 Task: Find connections with filter location West Island with filter topic #technologywith filter profile language German with filter current company JCB with filter school Mumbai Jobs with filter industry Translation and Localization with filter service category Mobile Marketing with filter keywords title Salon Manager
Action: Mouse moved to (514, 97)
Screenshot: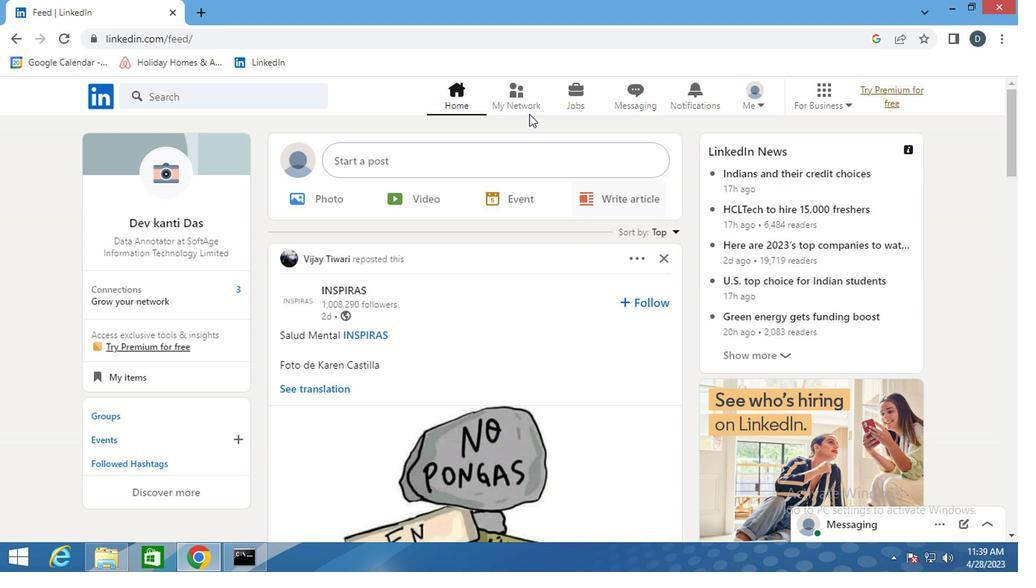 
Action: Mouse pressed left at (514, 97)
Screenshot: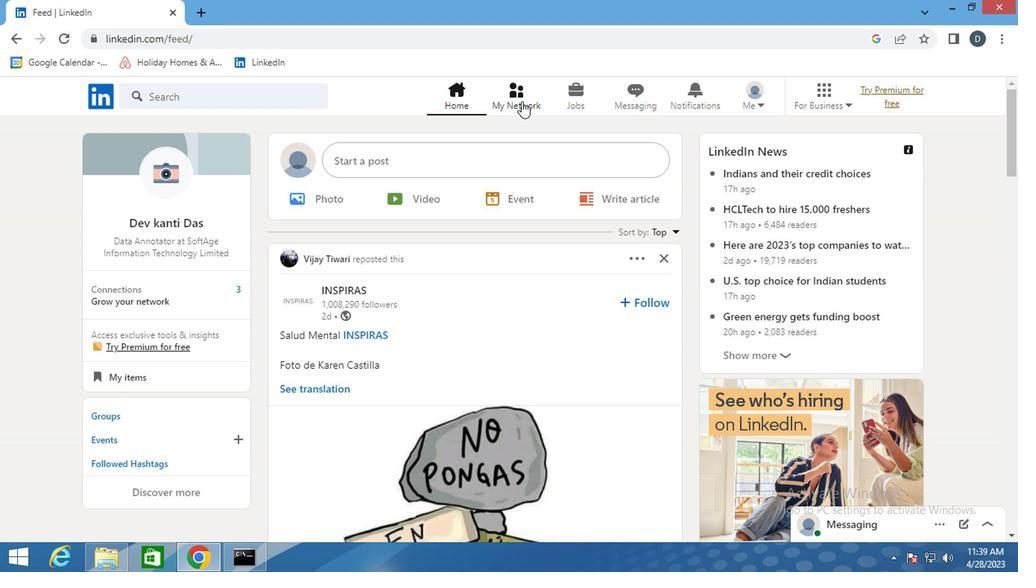 
Action: Mouse moved to (261, 178)
Screenshot: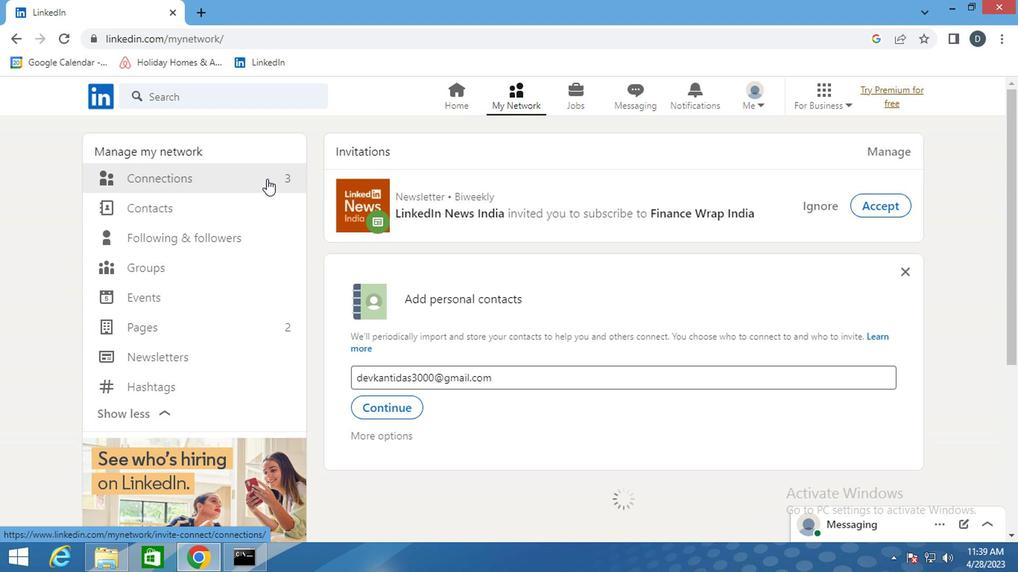 
Action: Mouse pressed left at (261, 178)
Screenshot: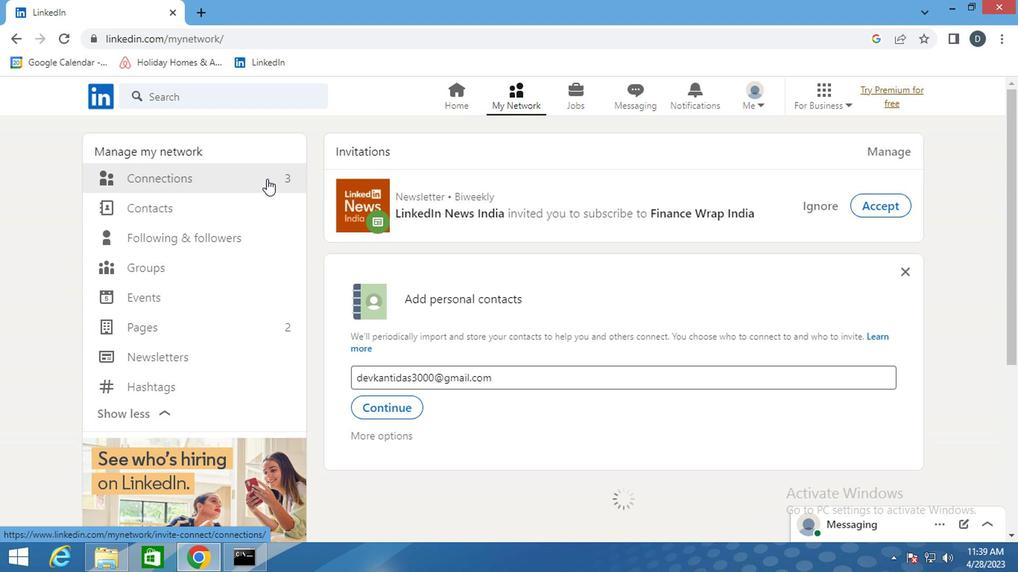 
Action: Mouse moved to (630, 178)
Screenshot: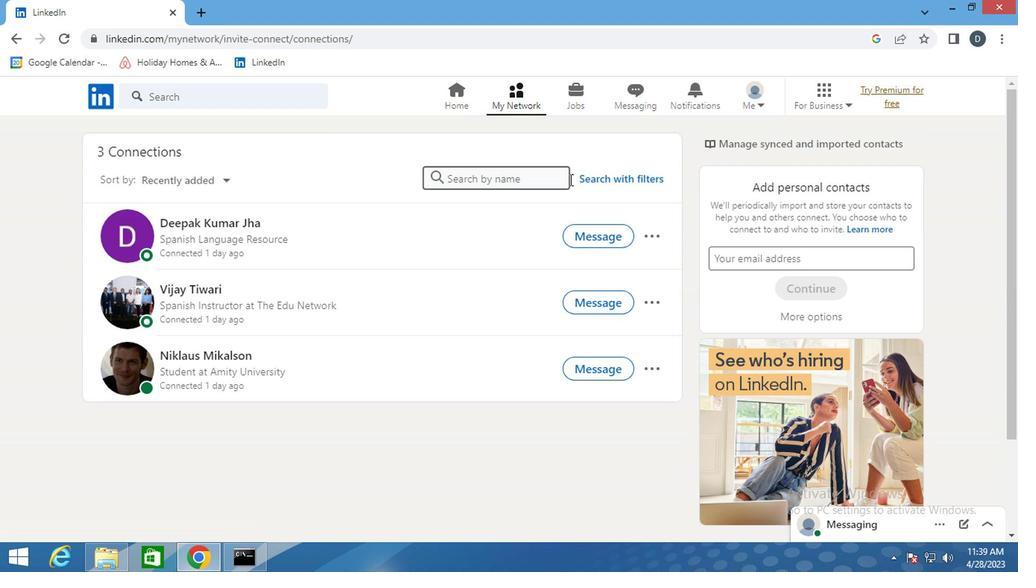 
Action: Mouse pressed left at (630, 178)
Screenshot: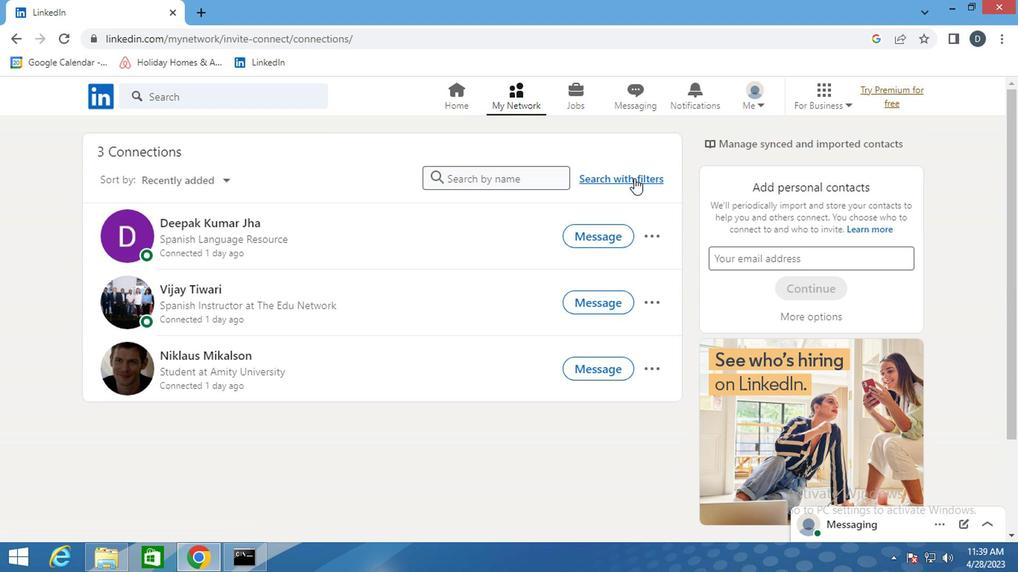 
Action: Mouse moved to (566, 132)
Screenshot: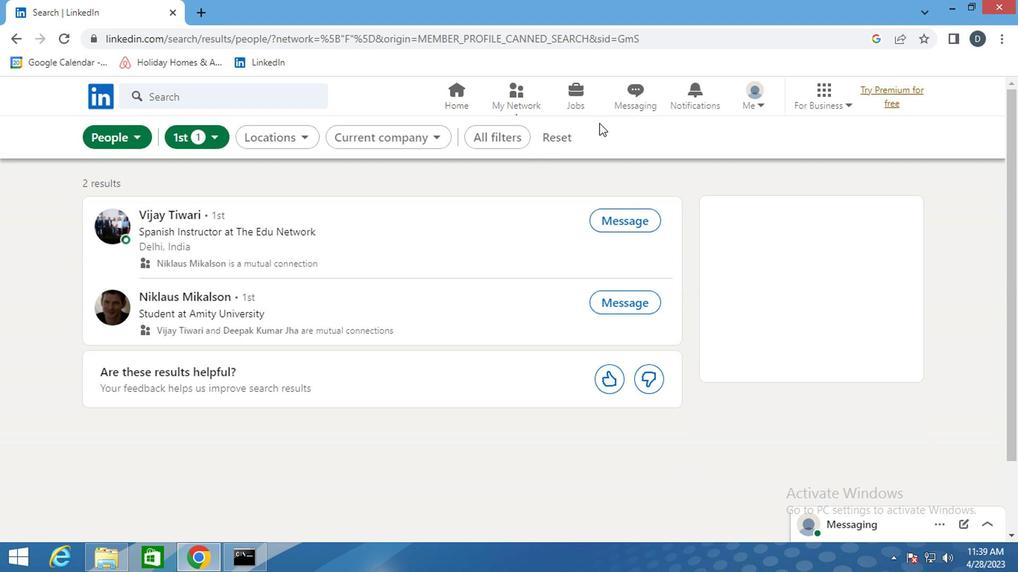 
Action: Mouse pressed left at (566, 132)
Screenshot: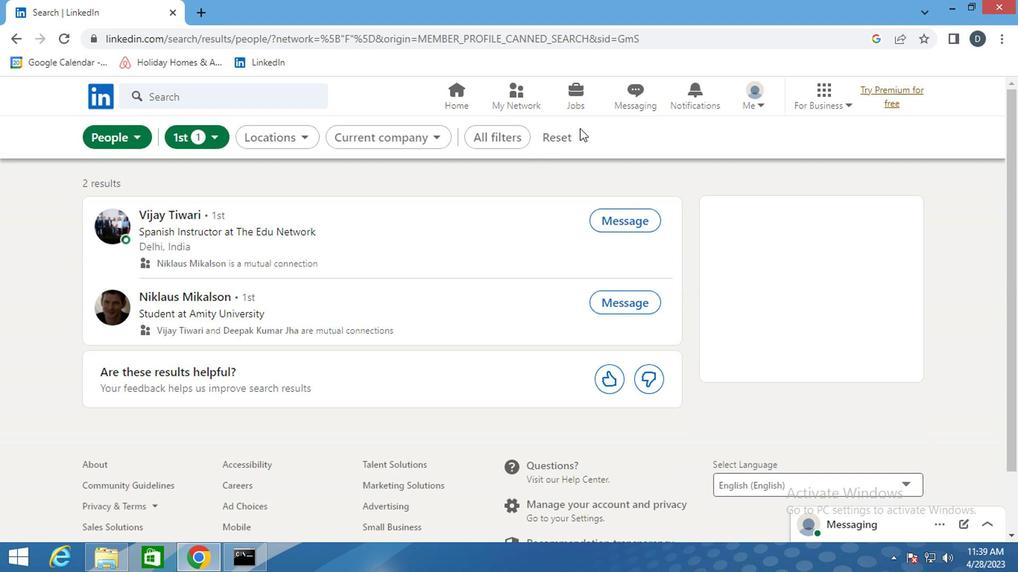 
Action: Mouse moved to (533, 136)
Screenshot: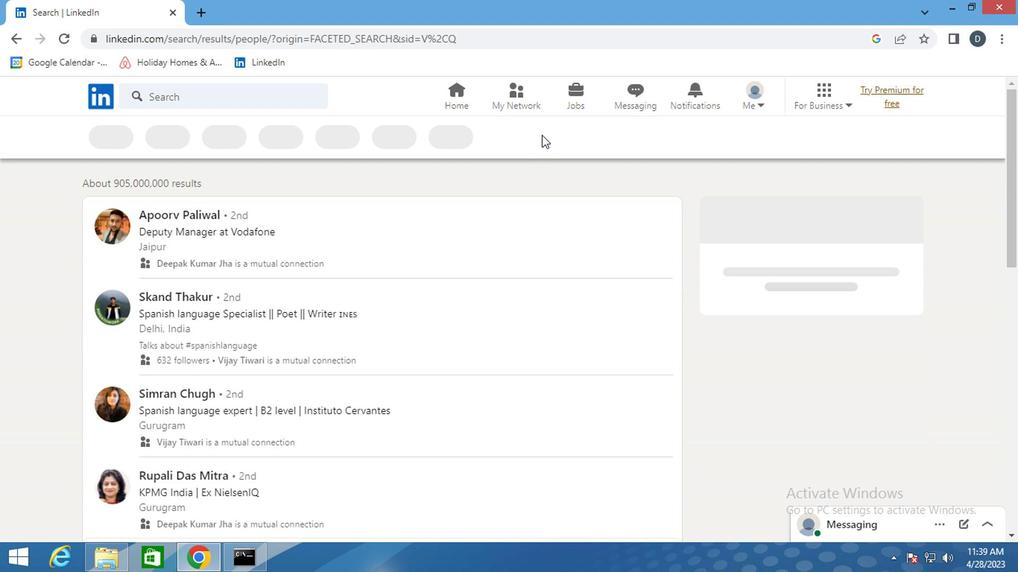 
Action: Mouse pressed left at (533, 136)
Screenshot: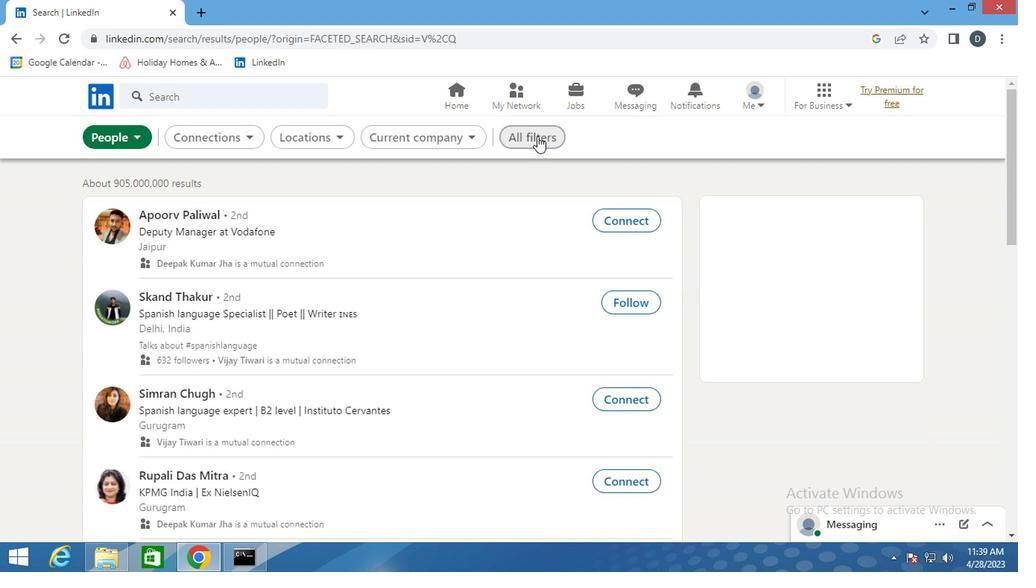 
Action: Mouse moved to (750, 364)
Screenshot: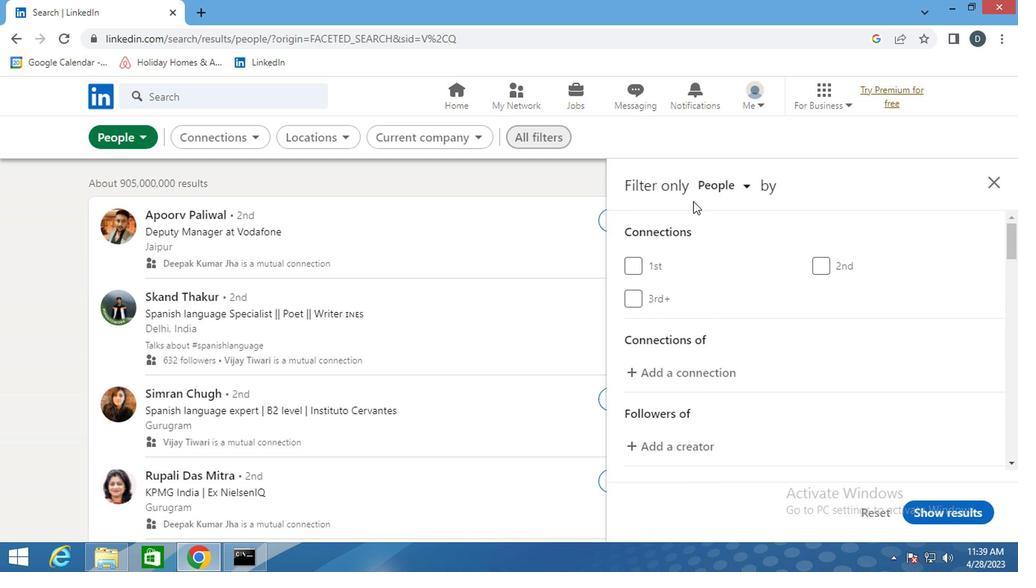
Action: Mouse scrolled (750, 363) with delta (0, -1)
Screenshot: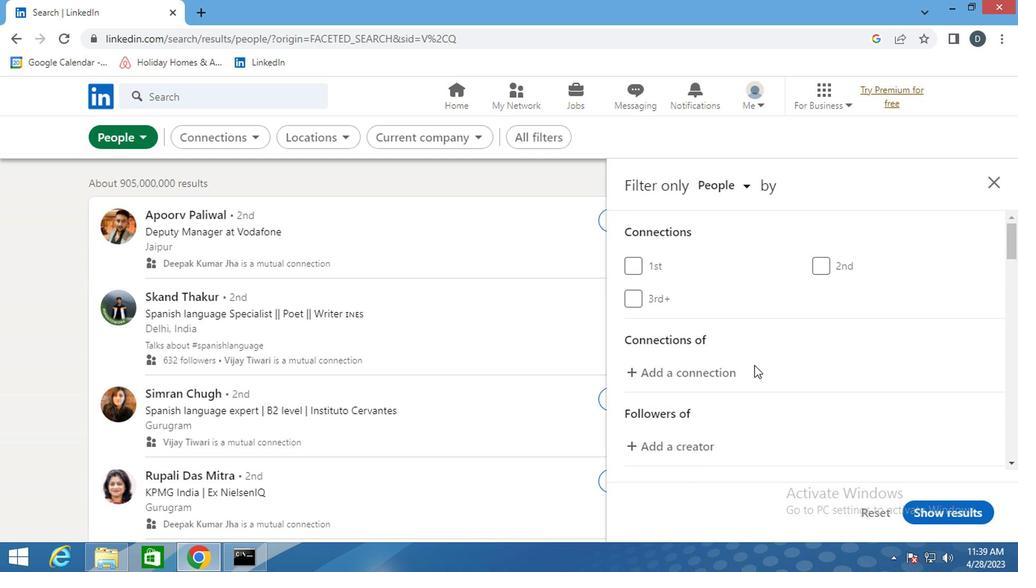 
Action: Mouse scrolled (750, 363) with delta (0, -1)
Screenshot: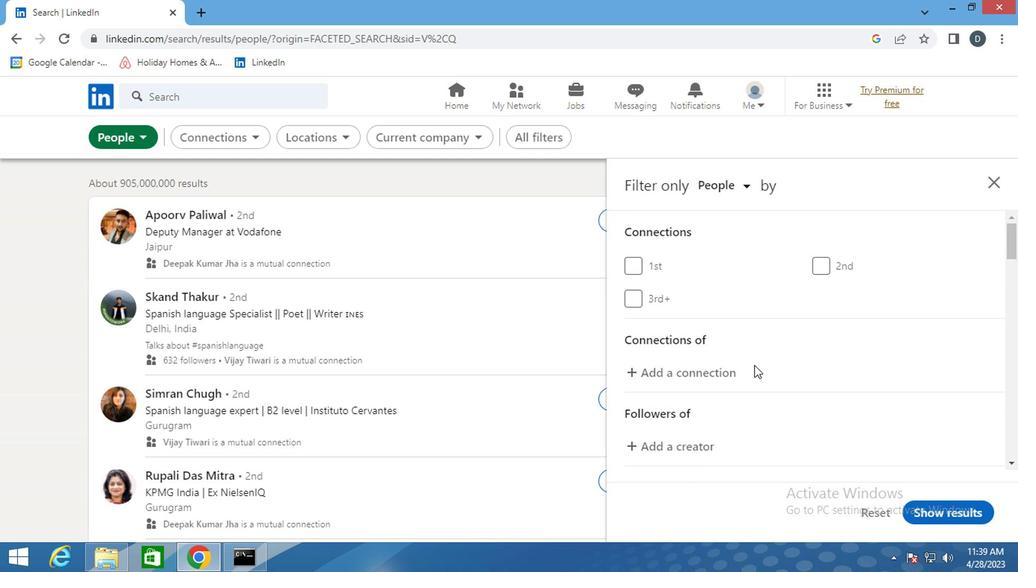 
Action: Mouse scrolled (750, 363) with delta (0, -1)
Screenshot: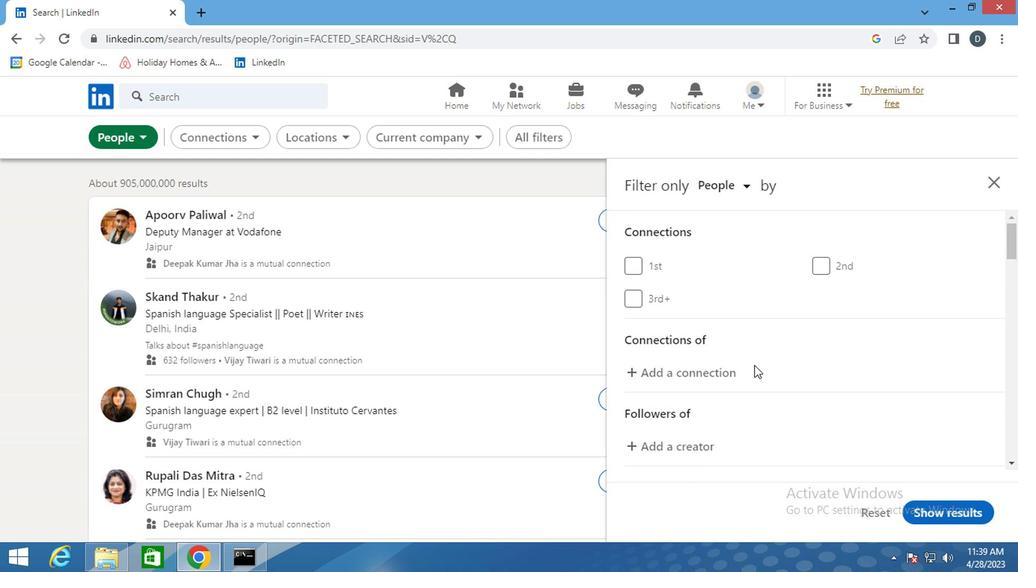 
Action: Mouse moved to (865, 357)
Screenshot: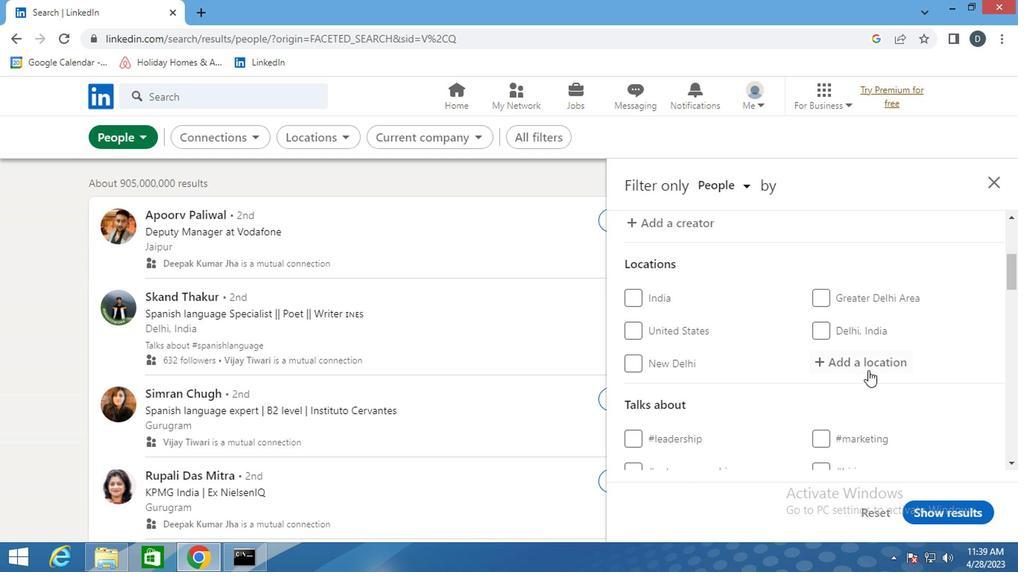
Action: Mouse pressed left at (865, 357)
Screenshot: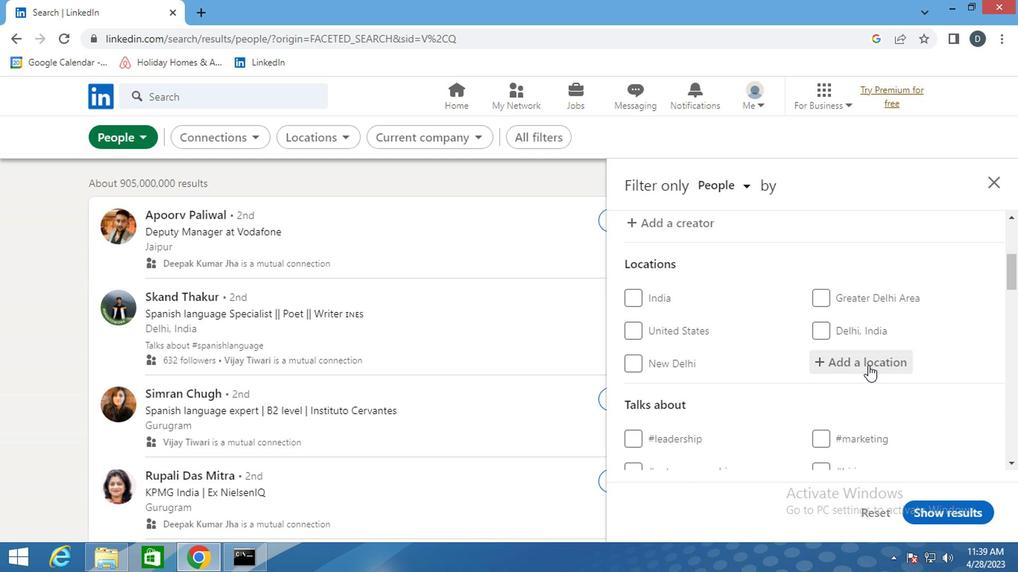 
Action: Mouse moved to (863, 357)
Screenshot: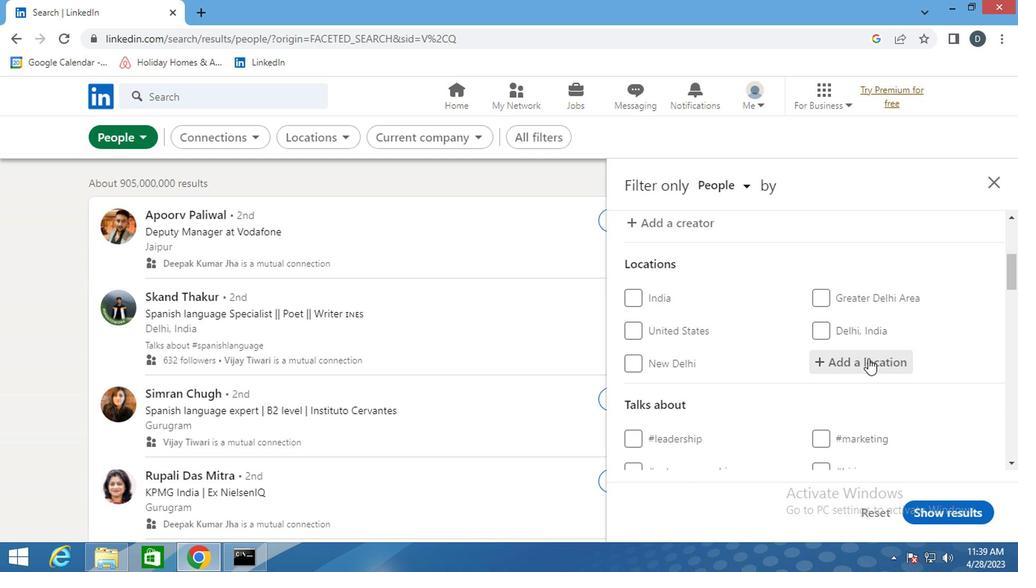
Action: Key pressed <Key.shift>WEST<Key.space><Key.shift>ISLAND
Screenshot: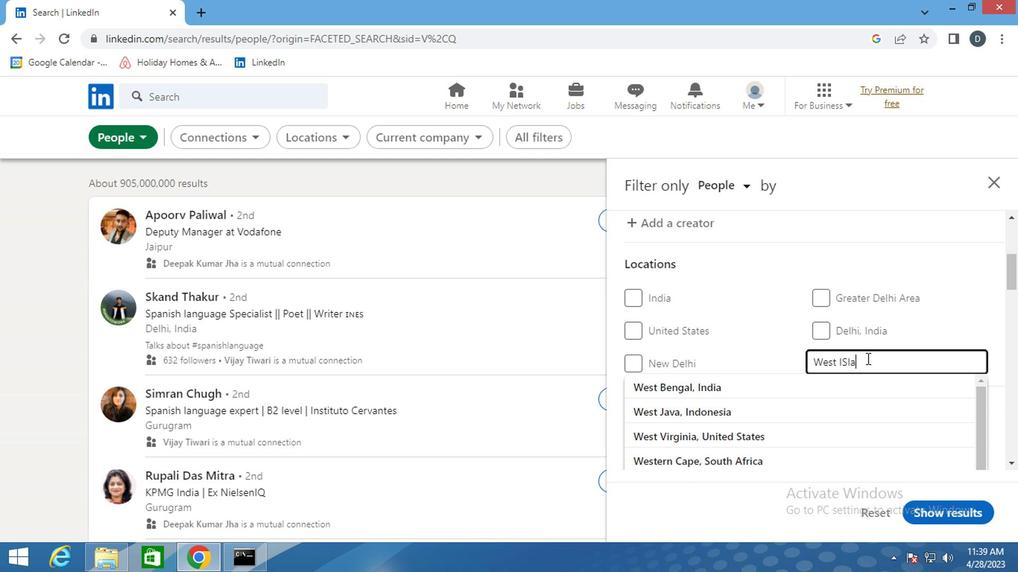 
Action: Mouse moved to (863, 357)
Screenshot: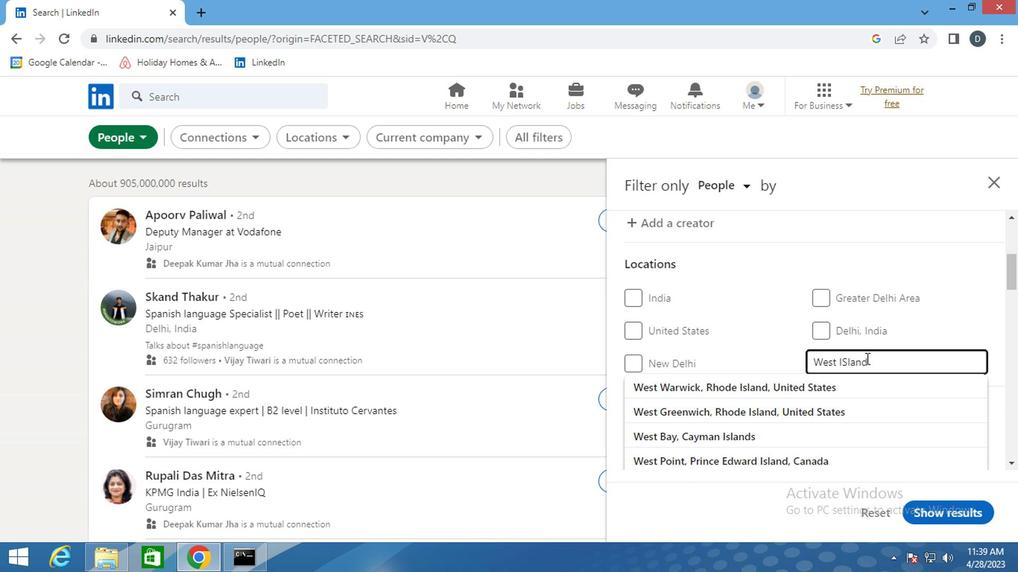 
Action: Key pressed <Key.enter>
Screenshot: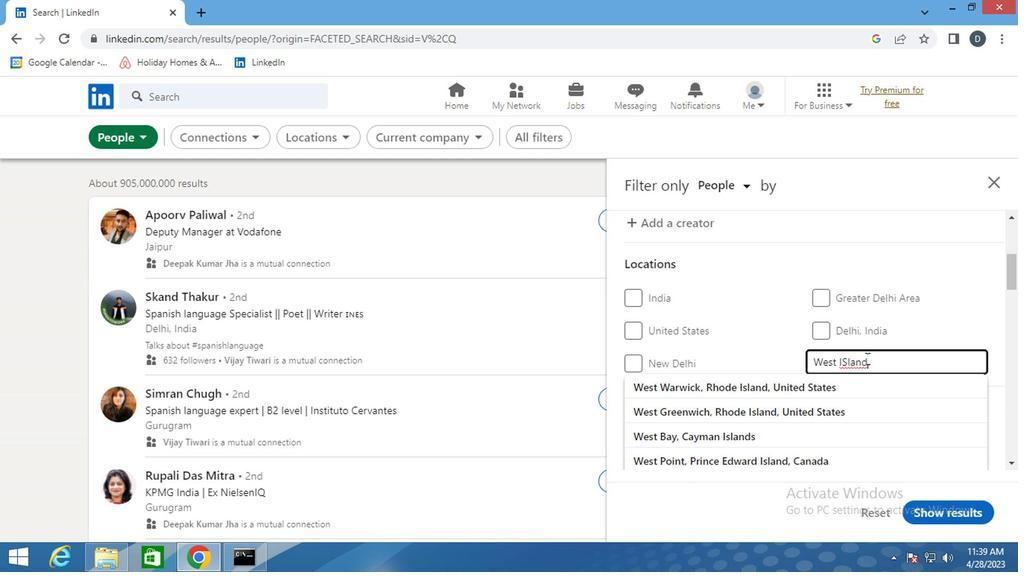 
Action: Mouse moved to (843, 364)
Screenshot: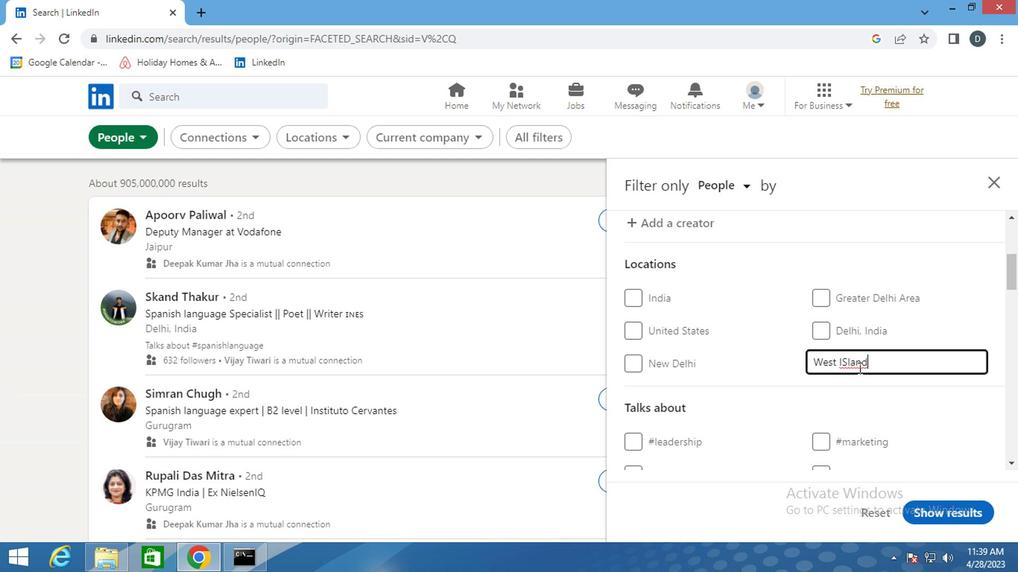 
Action: Mouse pressed left at (843, 364)
Screenshot: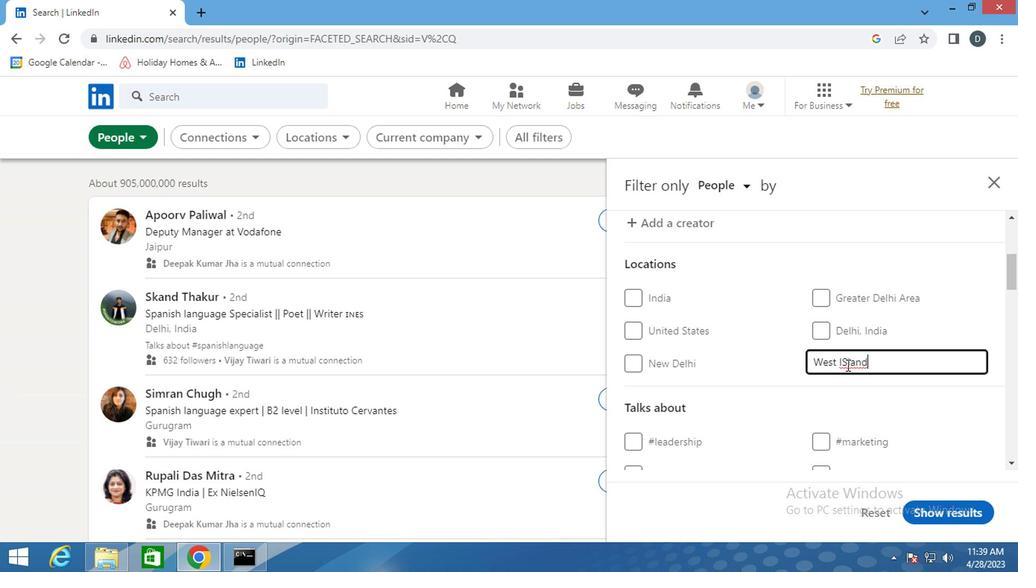 
Action: Mouse moved to (841, 363)
Screenshot: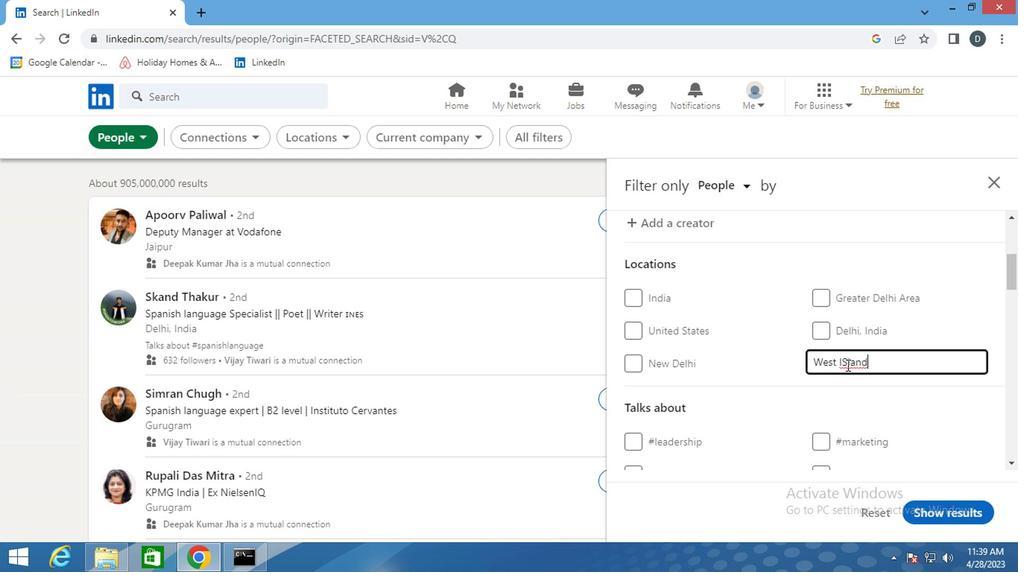 
Action: Key pressed <Key.backspace>S
Screenshot: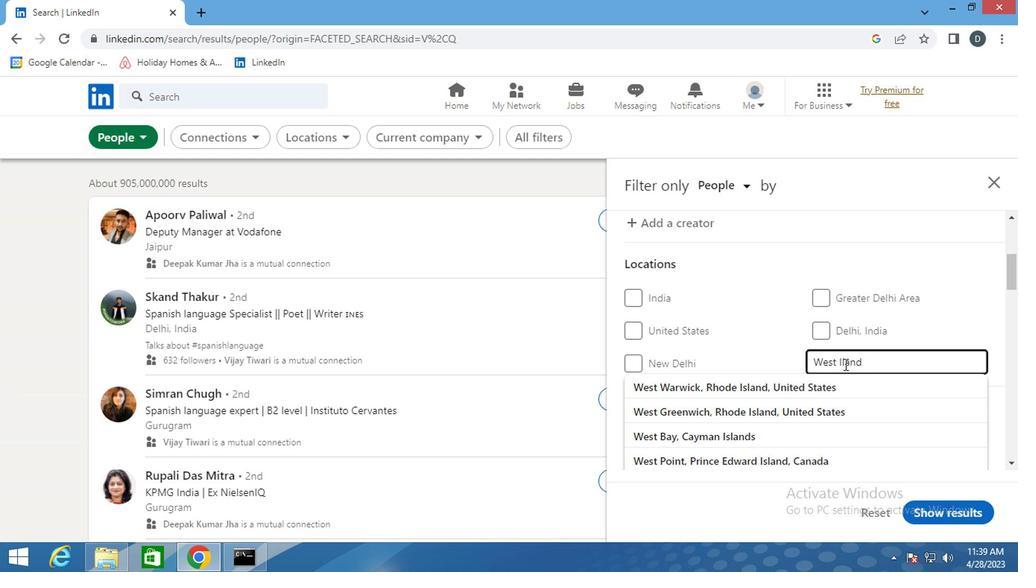 
Action: Mouse moved to (909, 363)
Screenshot: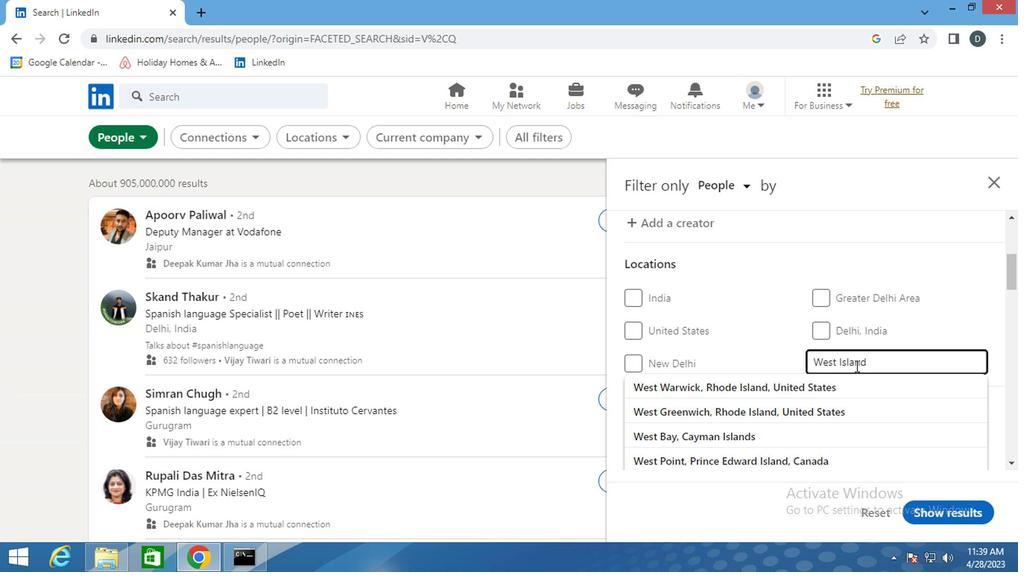 
Action: Key pressed <Key.enter>
Screenshot: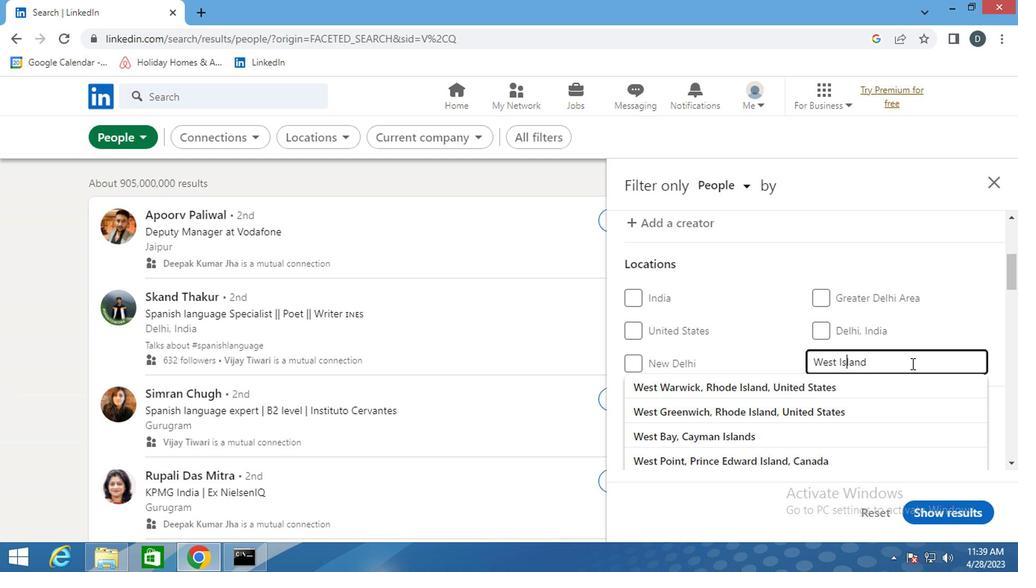 
Action: Mouse moved to (910, 363)
Screenshot: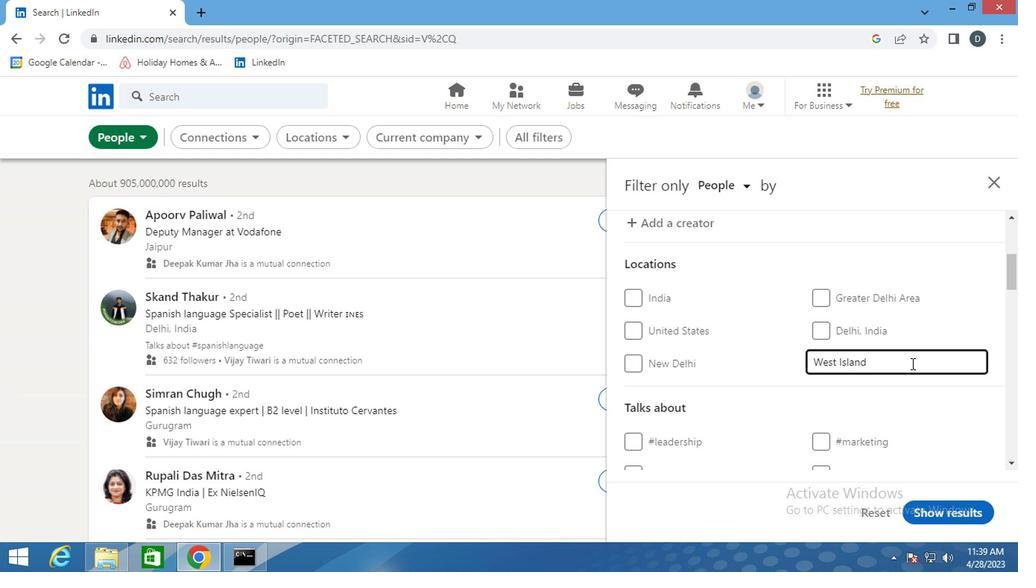
Action: Mouse scrolled (910, 362) with delta (0, 0)
Screenshot: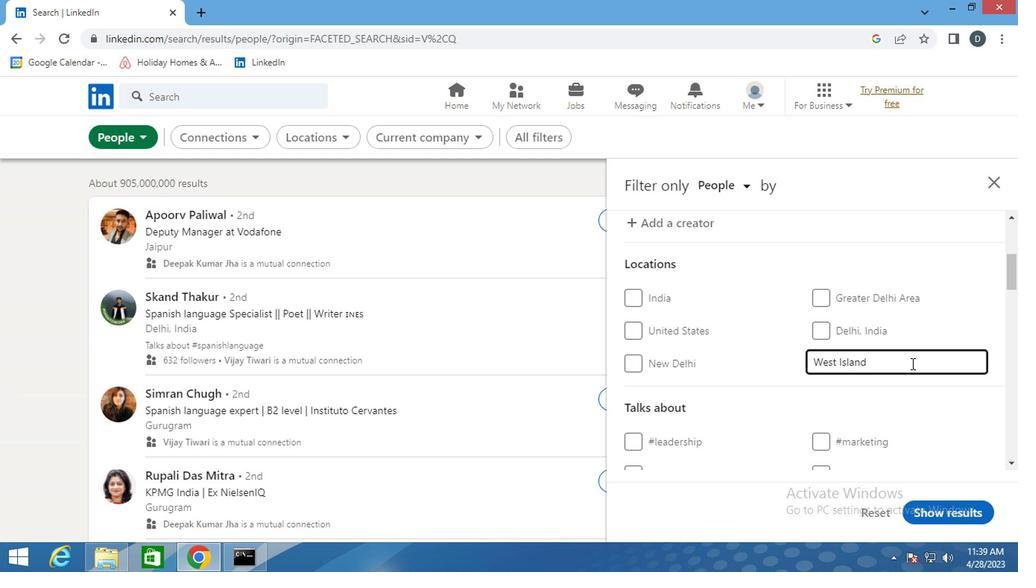 
Action: Mouse moved to (911, 363)
Screenshot: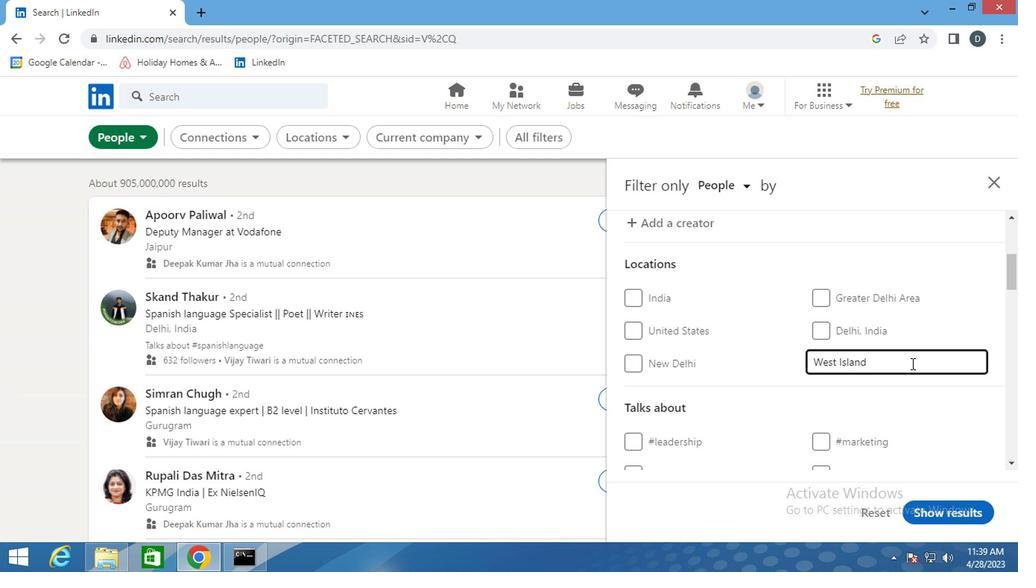 
Action: Mouse scrolled (911, 362) with delta (0, 0)
Screenshot: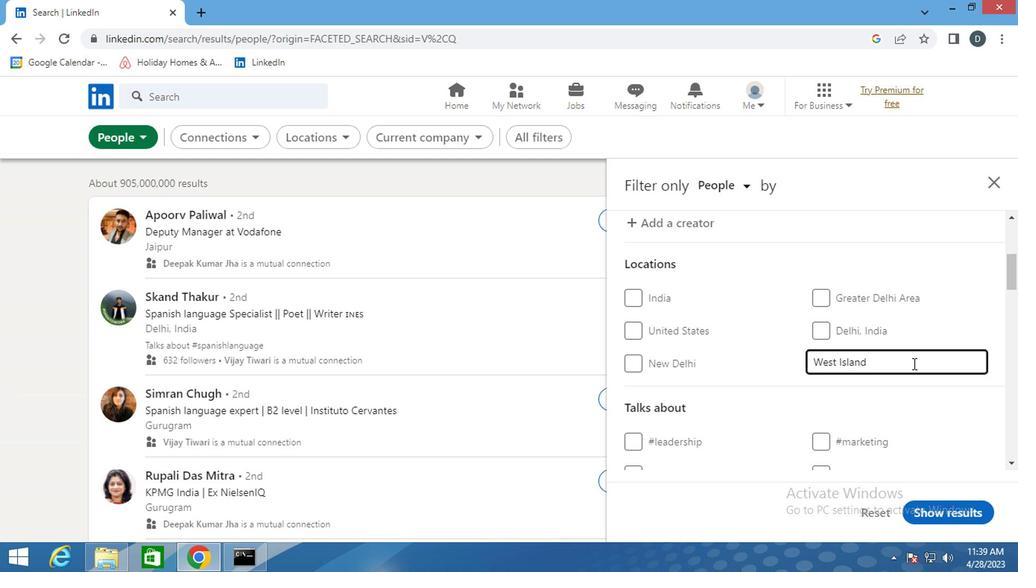 
Action: Mouse moved to (912, 363)
Screenshot: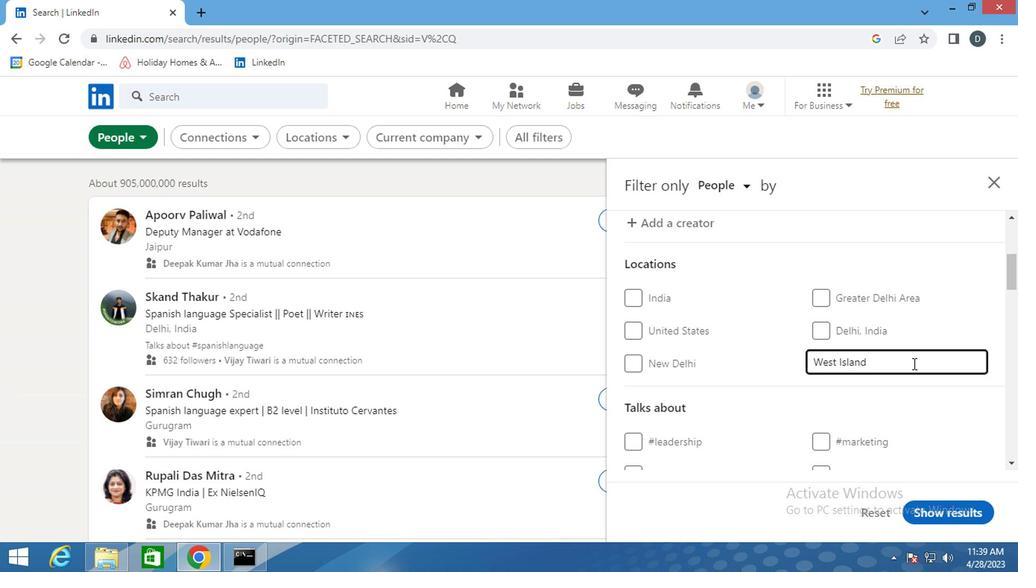 
Action: Mouse scrolled (912, 362) with delta (0, 0)
Screenshot: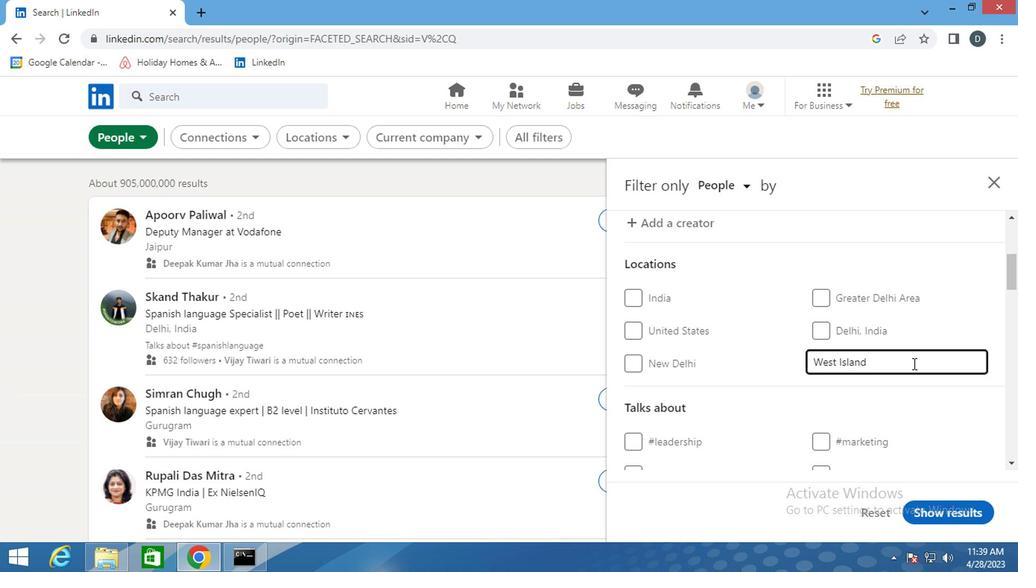 
Action: Mouse moved to (845, 283)
Screenshot: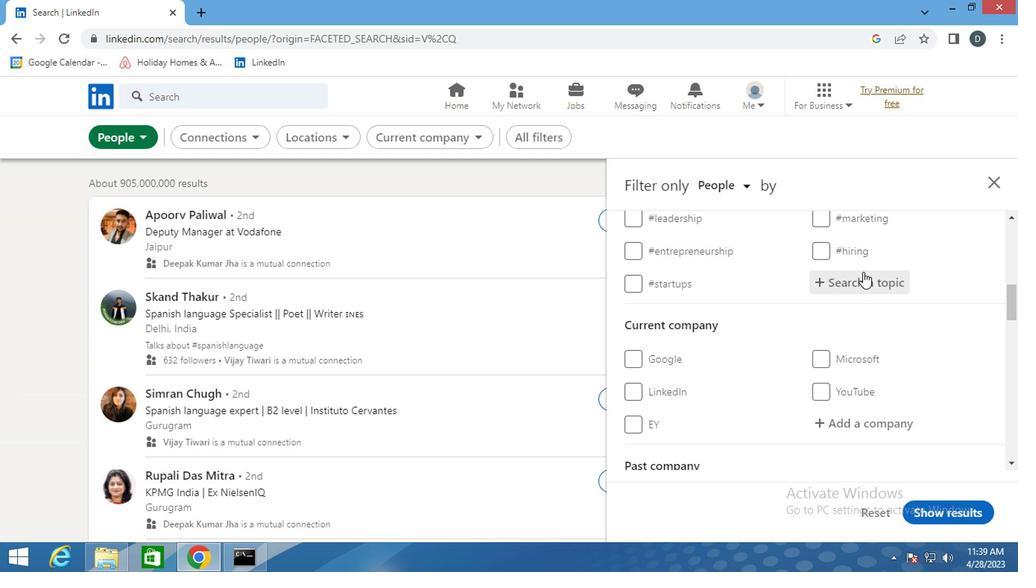 
Action: Mouse pressed left at (845, 283)
Screenshot: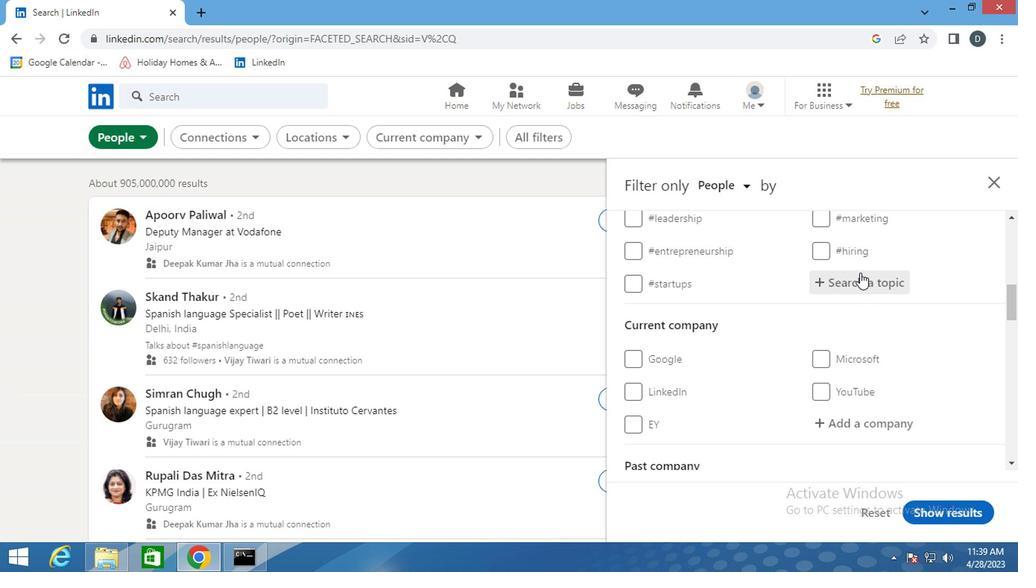 
Action: Mouse moved to (841, 285)
Screenshot: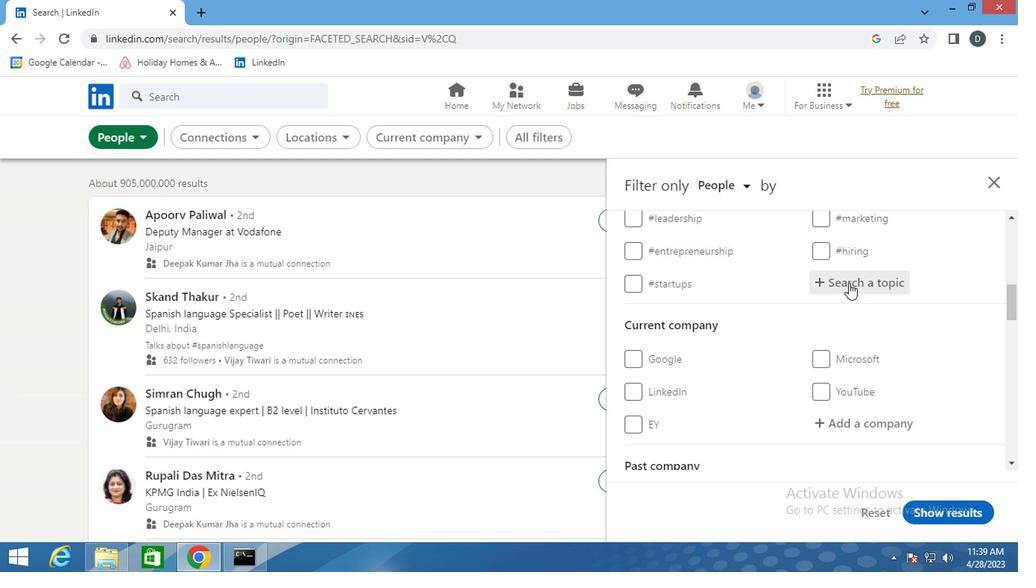 
Action: Key pressed <Key.shift>#<Key.shift>TECHNOLOGY<Key.enter>
Screenshot: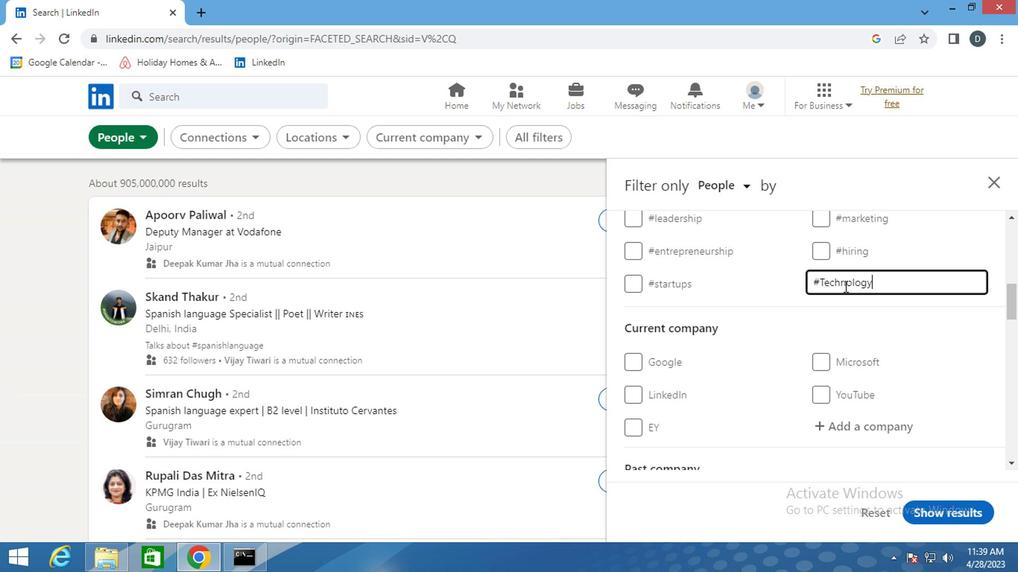 
Action: Mouse moved to (880, 272)
Screenshot: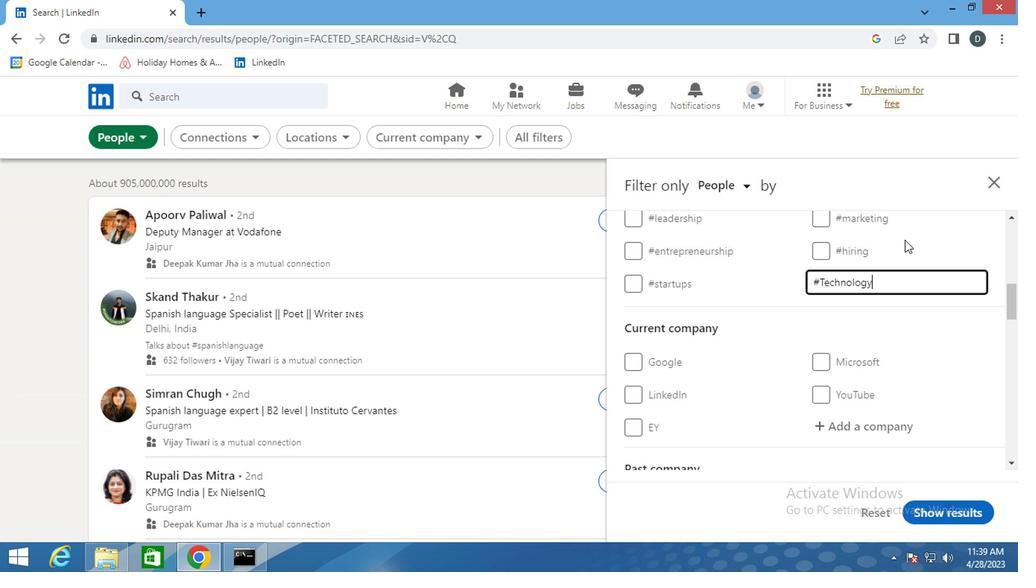 
Action: Mouse scrolled (880, 272) with delta (0, 0)
Screenshot: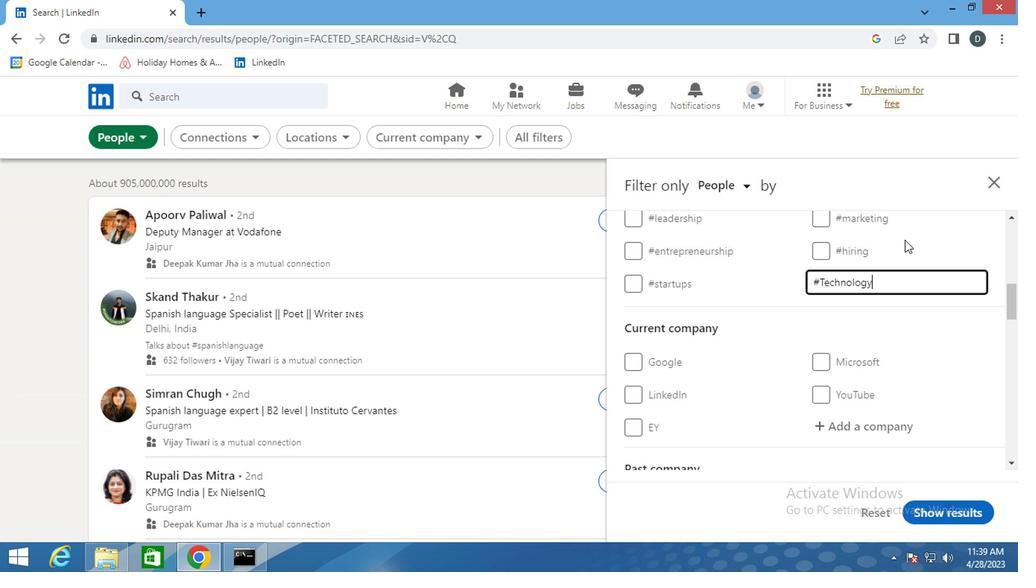 
Action: Mouse moved to (880, 274)
Screenshot: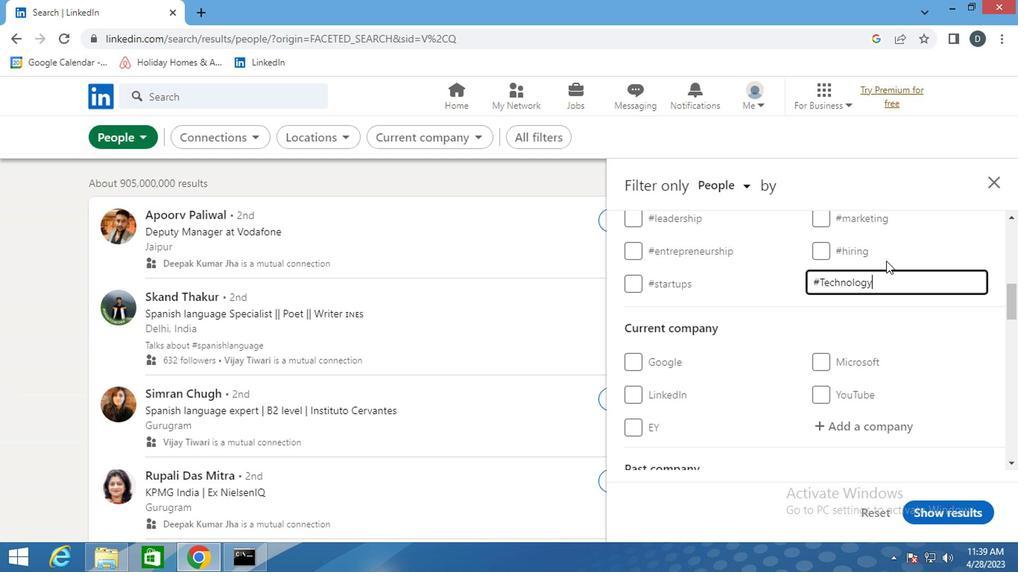 
Action: Mouse scrolled (880, 274) with delta (0, 0)
Screenshot: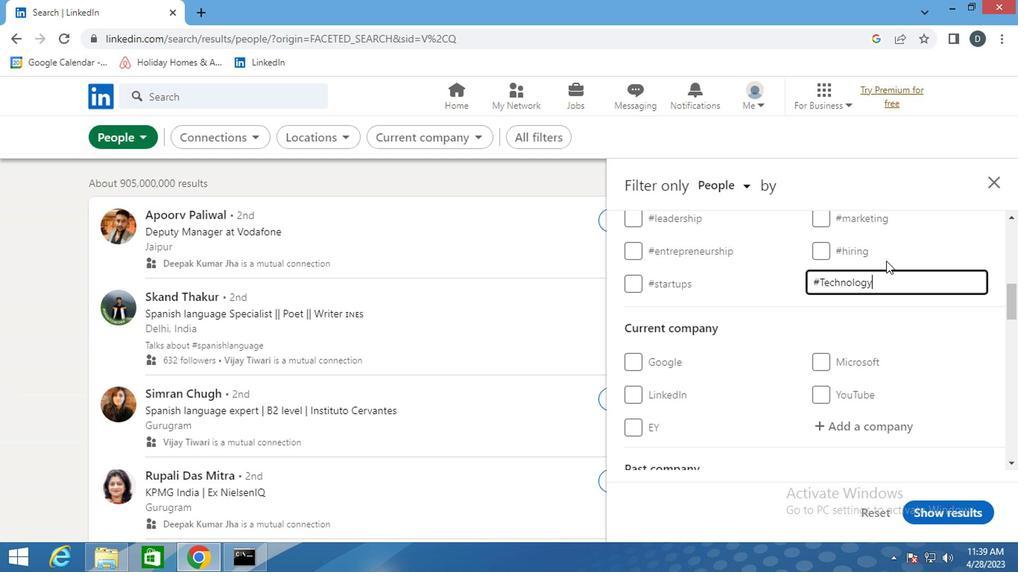 
Action: Mouse moved to (880, 296)
Screenshot: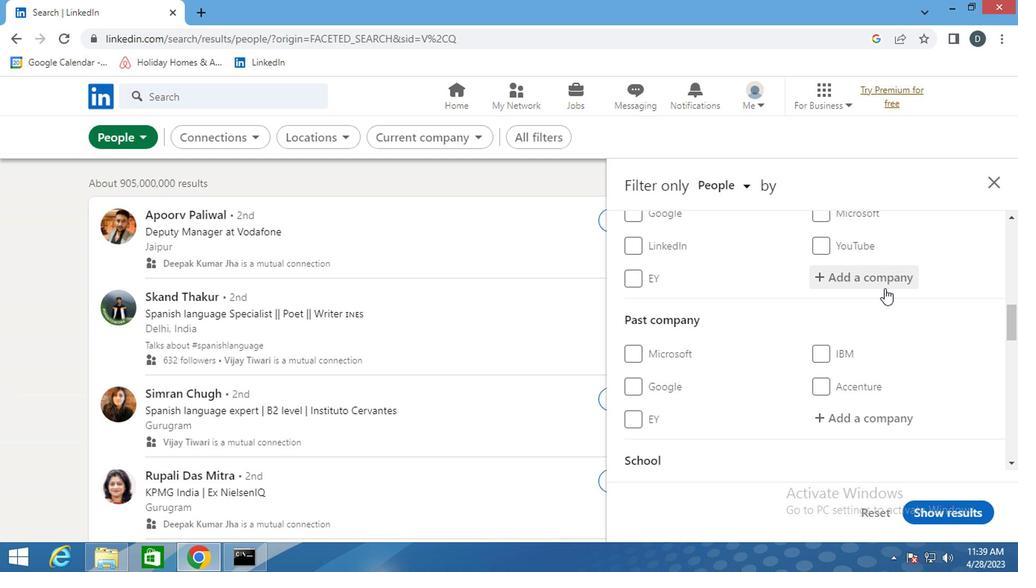 
Action: Mouse scrolled (880, 296) with delta (0, 0)
Screenshot: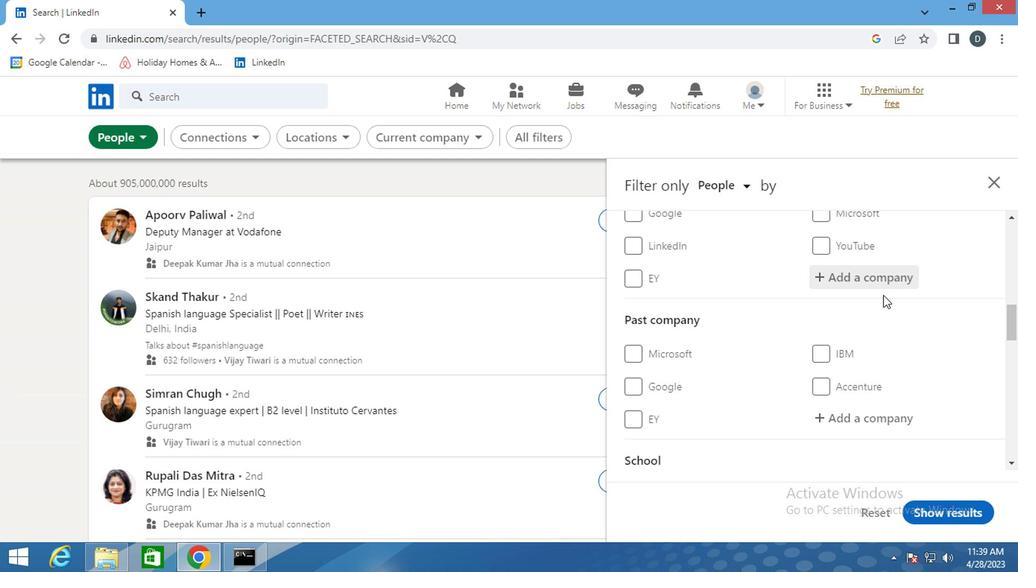 
Action: Mouse scrolled (880, 296) with delta (0, 0)
Screenshot: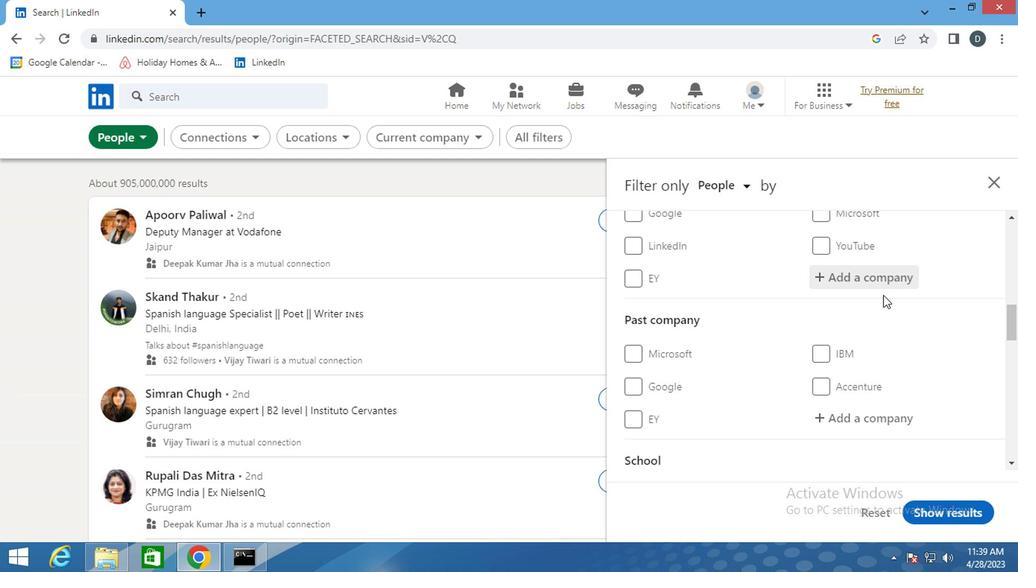 
Action: Mouse moved to (880, 296)
Screenshot: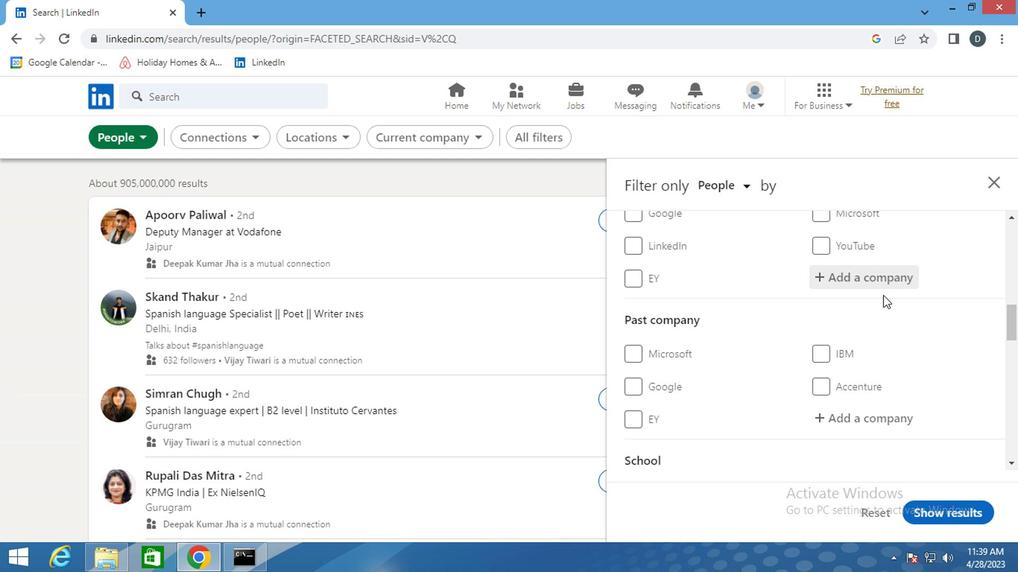 
Action: Mouse scrolled (880, 296) with delta (0, 0)
Screenshot: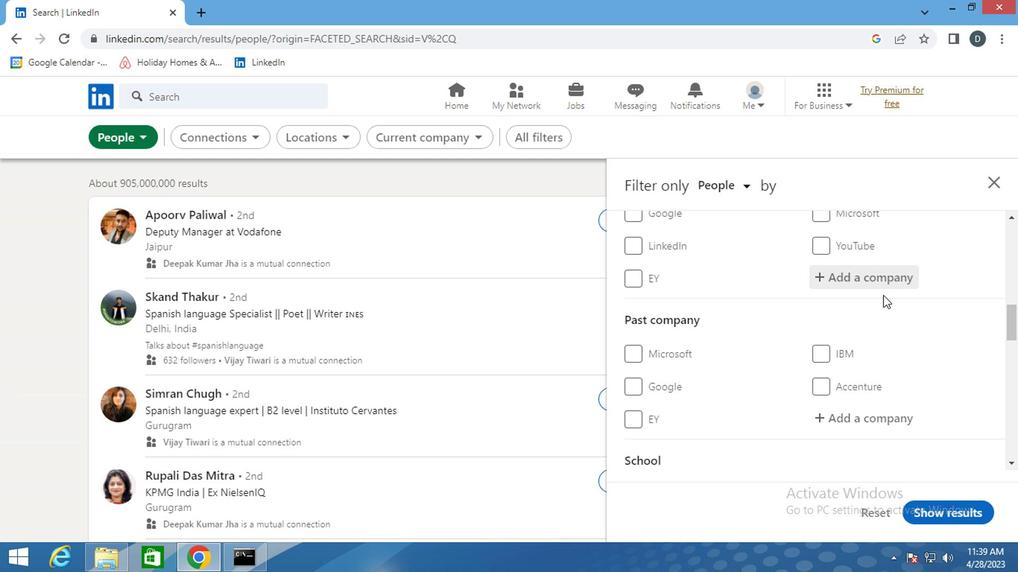 
Action: Mouse moved to (880, 298)
Screenshot: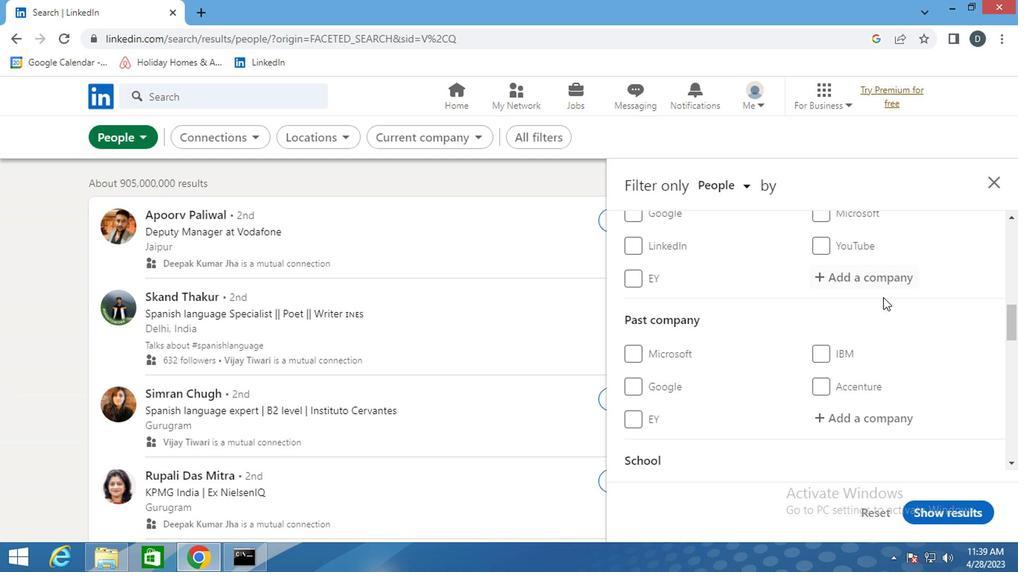 
Action: Mouse scrolled (880, 298) with delta (0, 0)
Screenshot: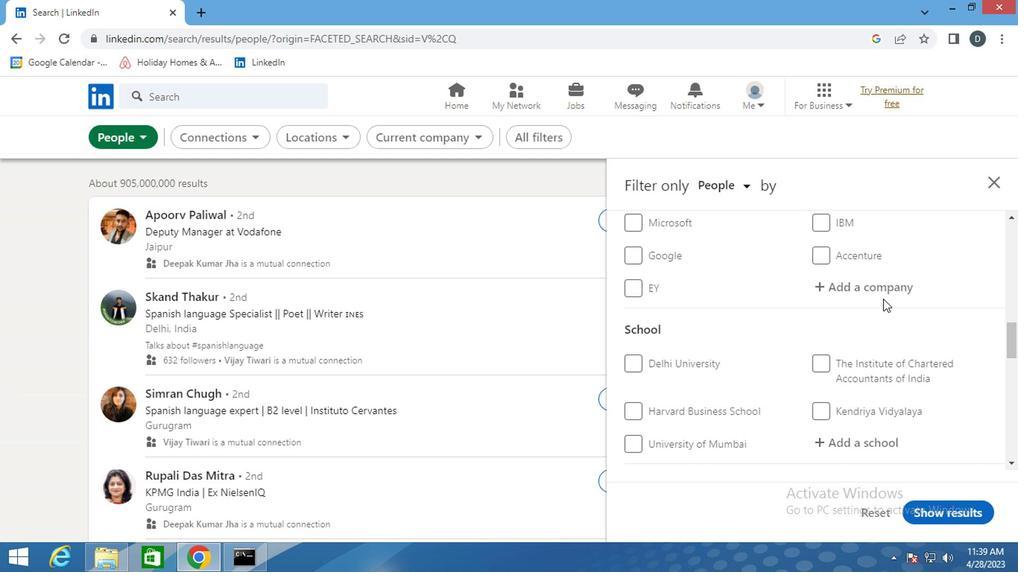 
Action: Mouse scrolled (880, 298) with delta (0, 0)
Screenshot: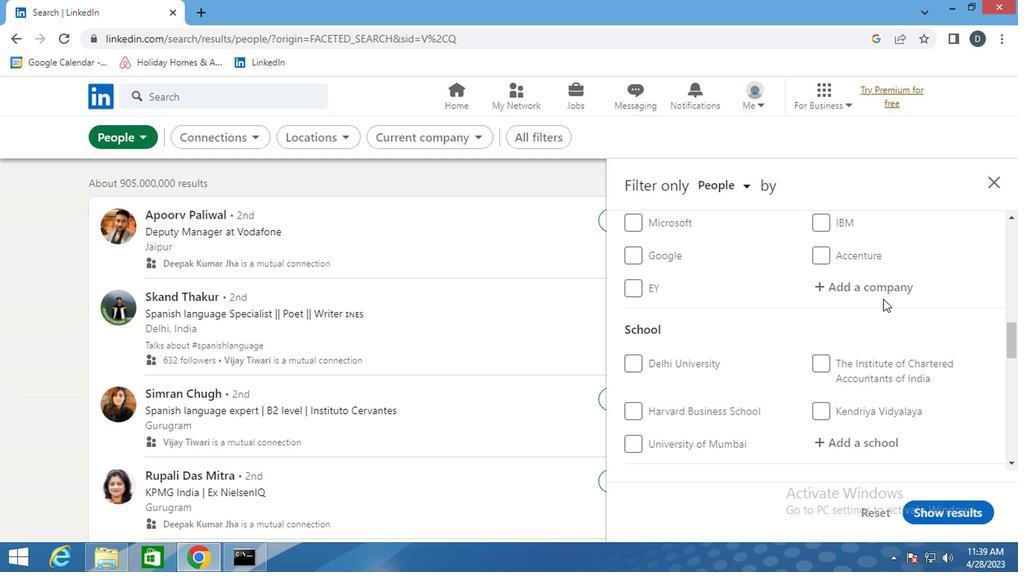 
Action: Mouse scrolled (880, 298) with delta (0, 0)
Screenshot: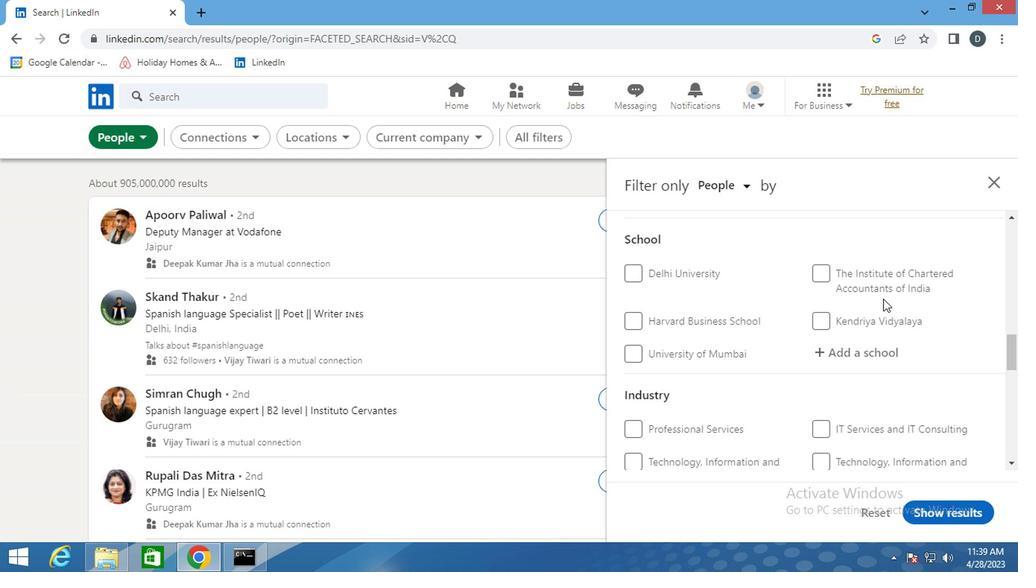 
Action: Mouse scrolled (880, 298) with delta (0, 0)
Screenshot: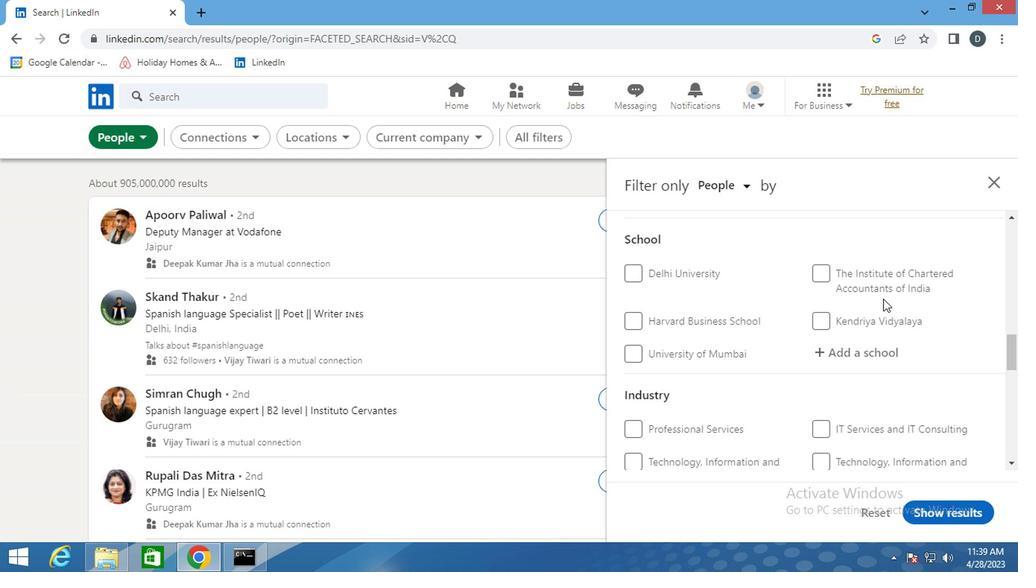 
Action: Mouse scrolled (880, 298) with delta (0, 0)
Screenshot: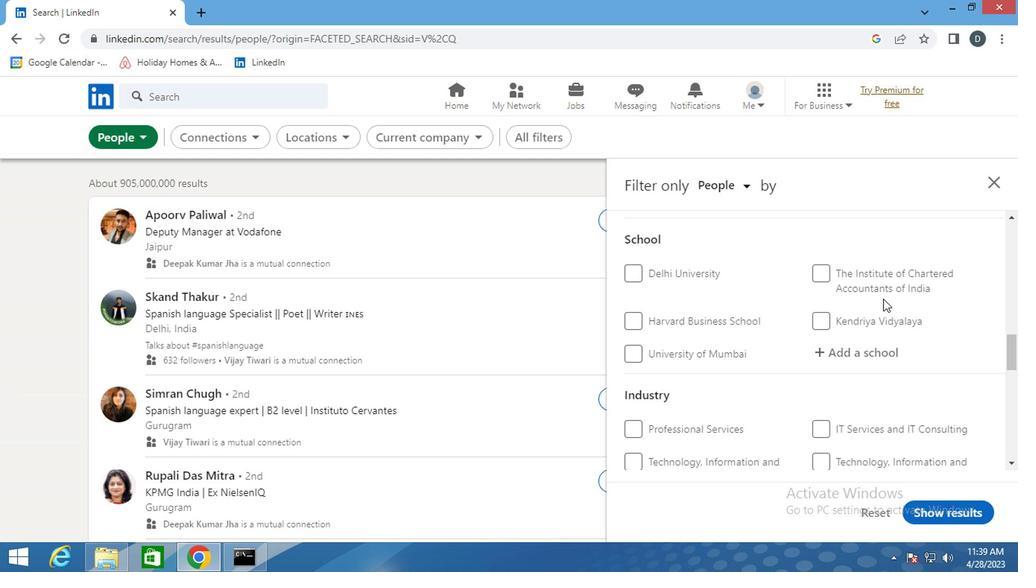 
Action: Mouse moved to (822, 309)
Screenshot: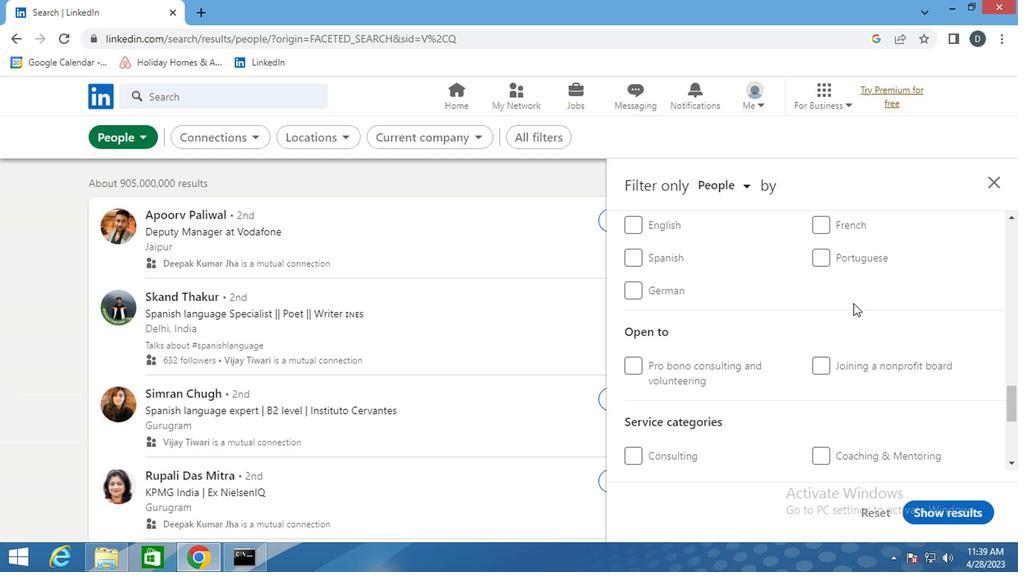 
Action: Mouse scrolled (822, 308) with delta (0, -1)
Screenshot: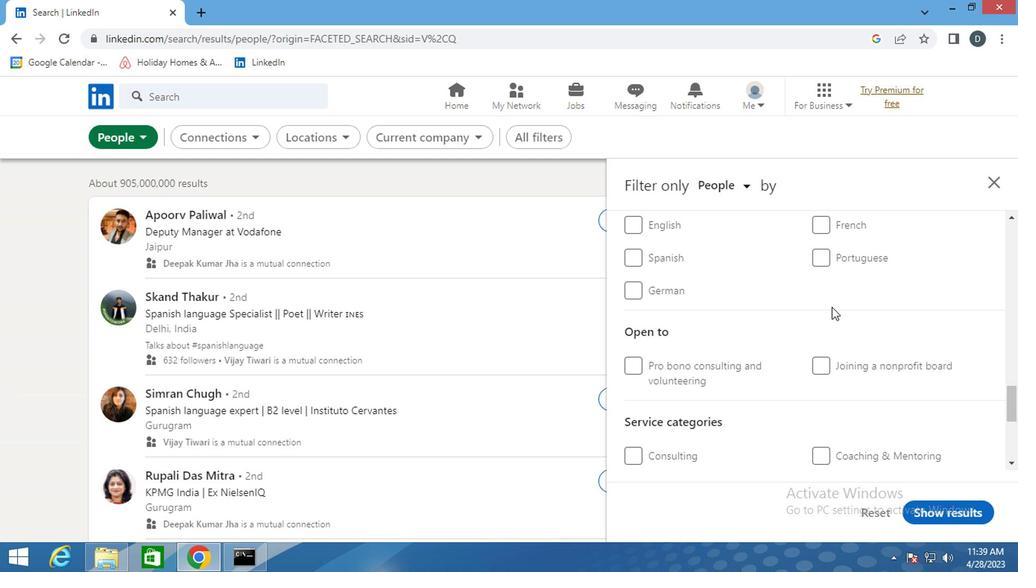 
Action: Mouse moved to (820, 309)
Screenshot: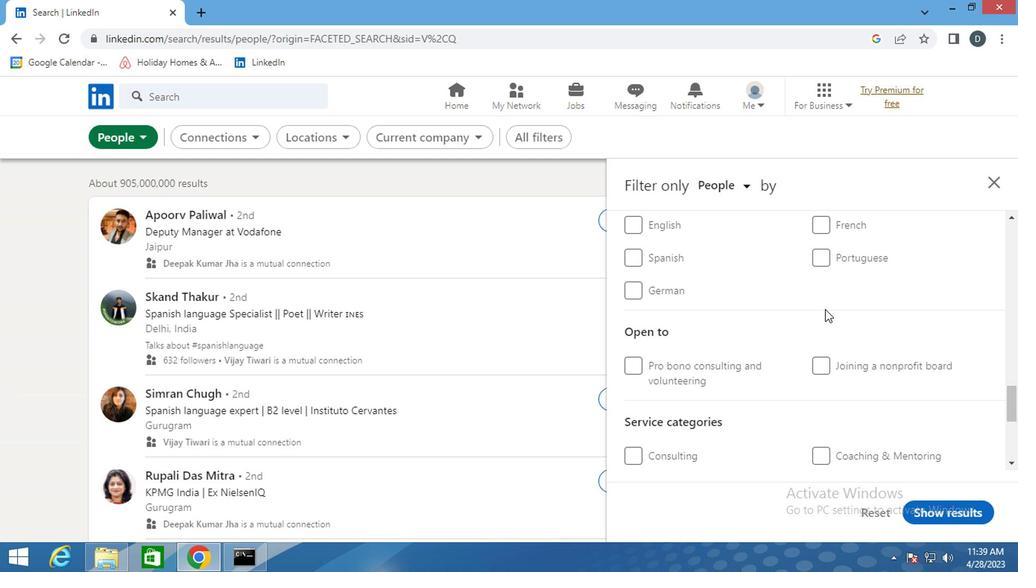 
Action: Mouse scrolled (820, 309) with delta (0, 0)
Screenshot: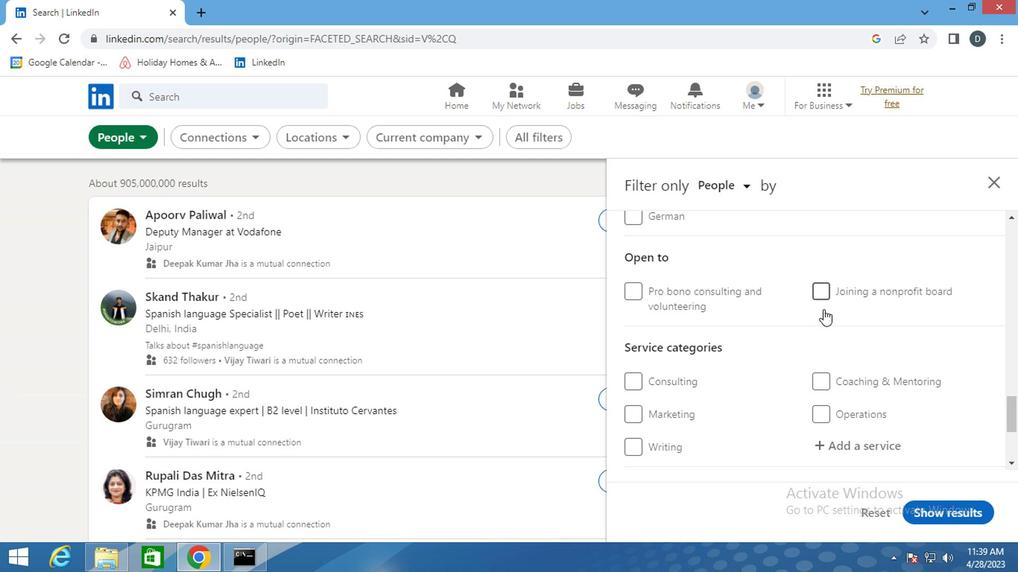 
Action: Mouse moved to (628, 294)
Screenshot: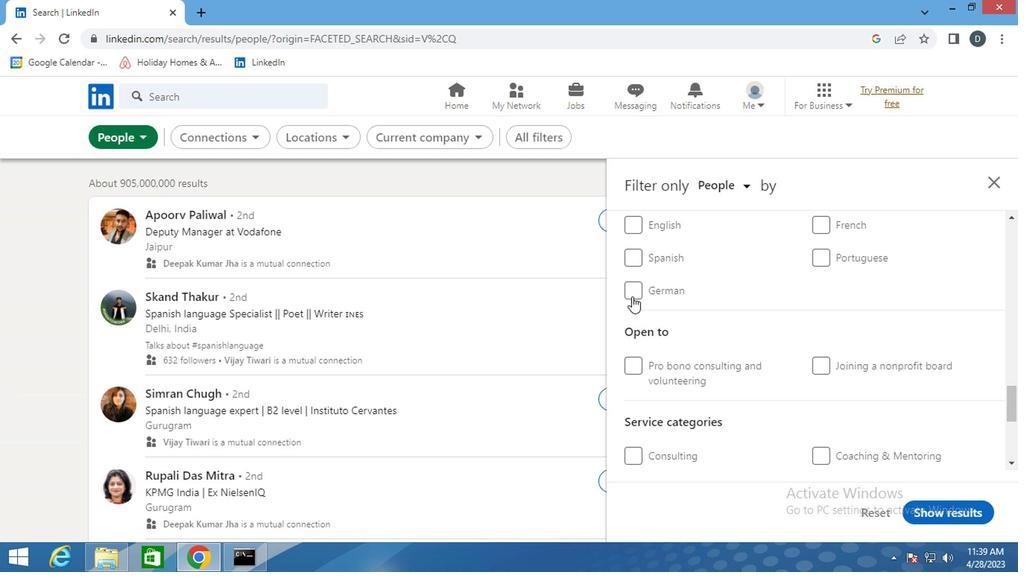 
Action: Mouse pressed left at (628, 294)
Screenshot: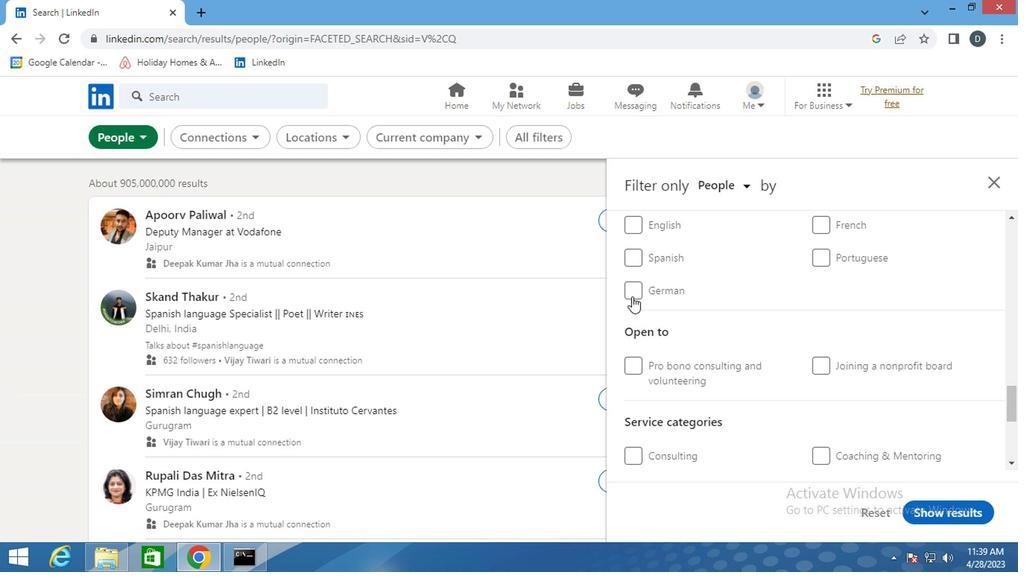 
Action: Mouse moved to (798, 341)
Screenshot: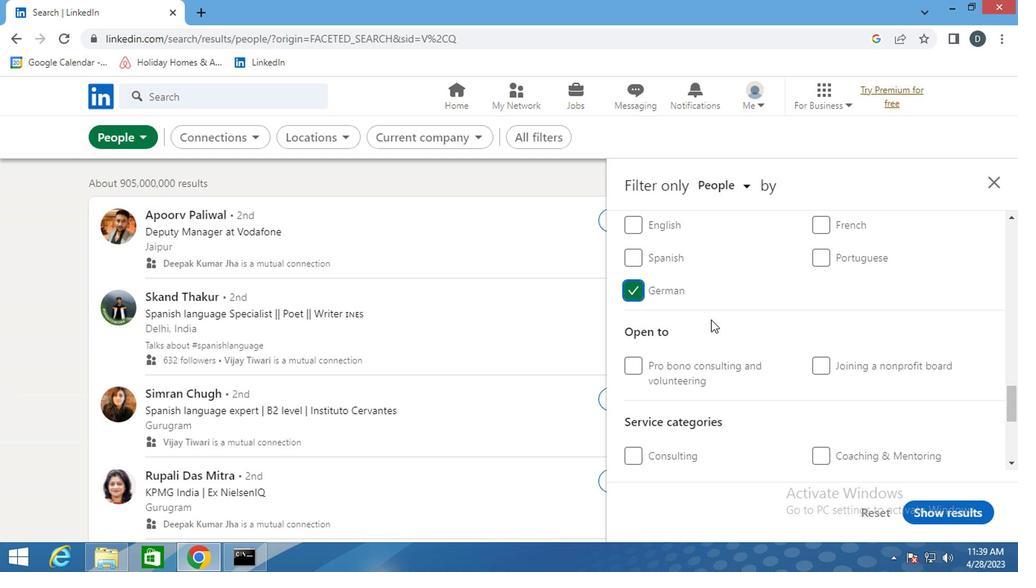 
Action: Mouse scrolled (798, 341) with delta (0, 0)
Screenshot: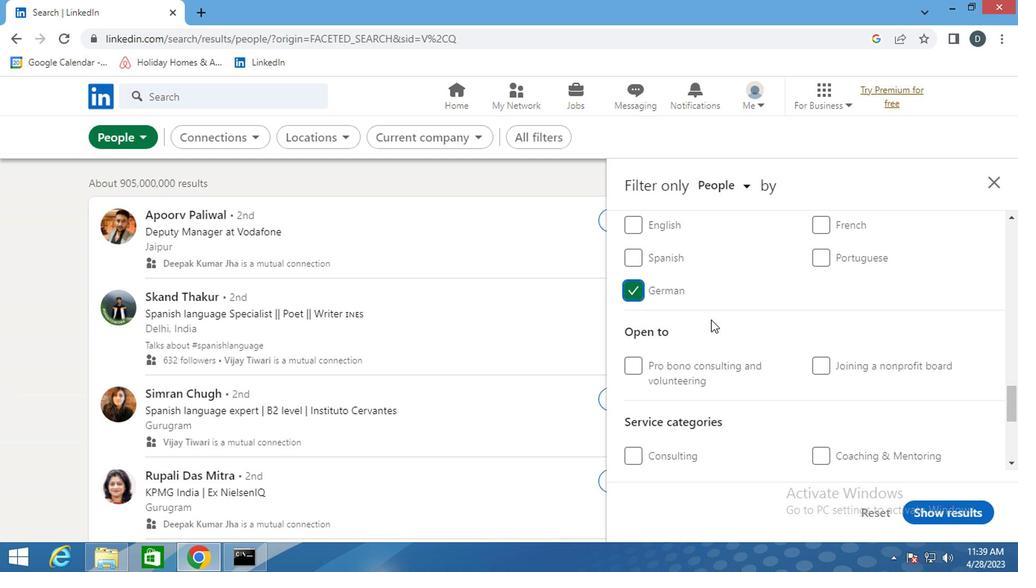 
Action: Mouse scrolled (798, 341) with delta (0, 0)
Screenshot: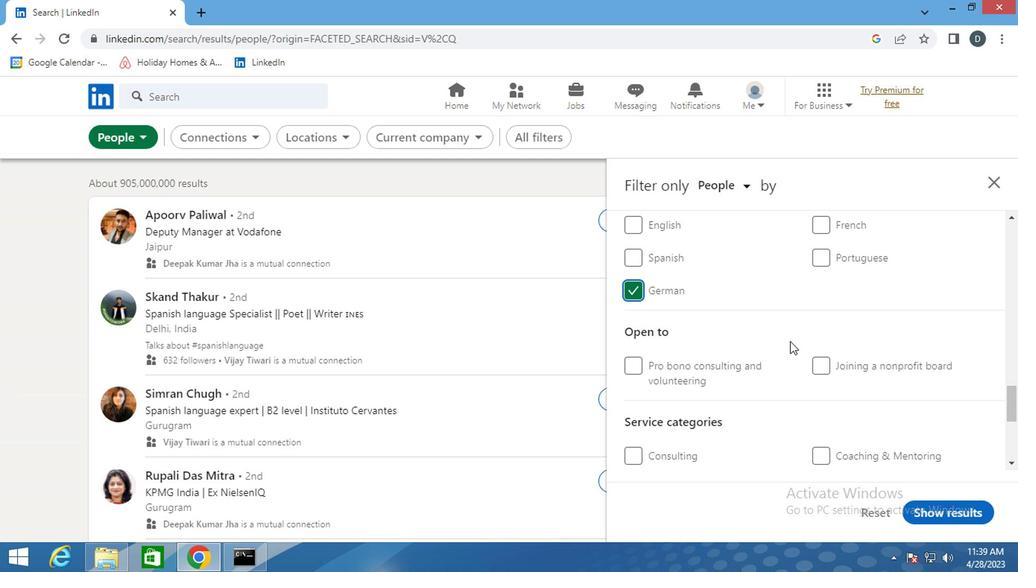 
Action: Mouse scrolled (798, 341) with delta (0, 0)
Screenshot: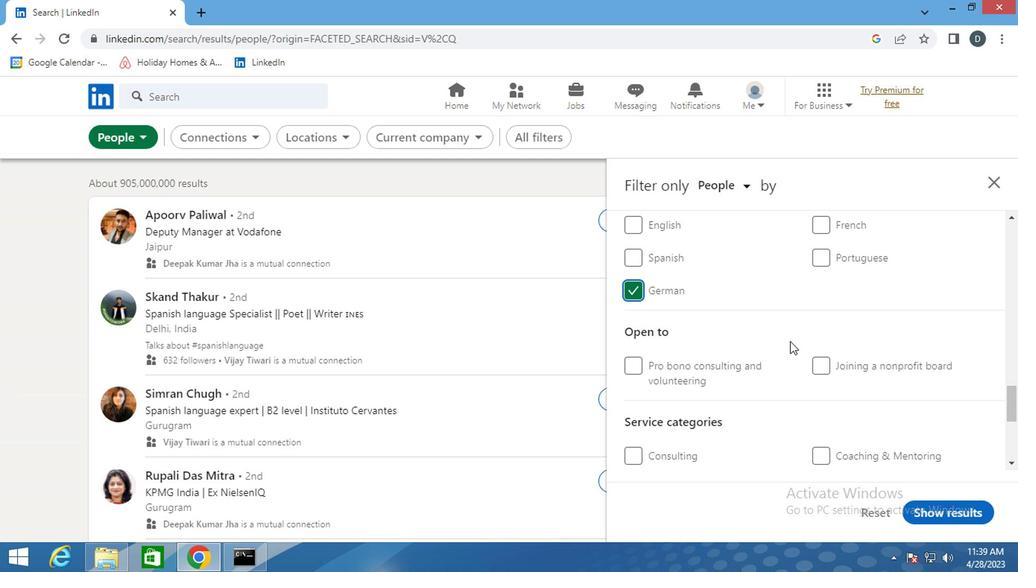 
Action: Mouse scrolled (798, 341) with delta (0, 0)
Screenshot: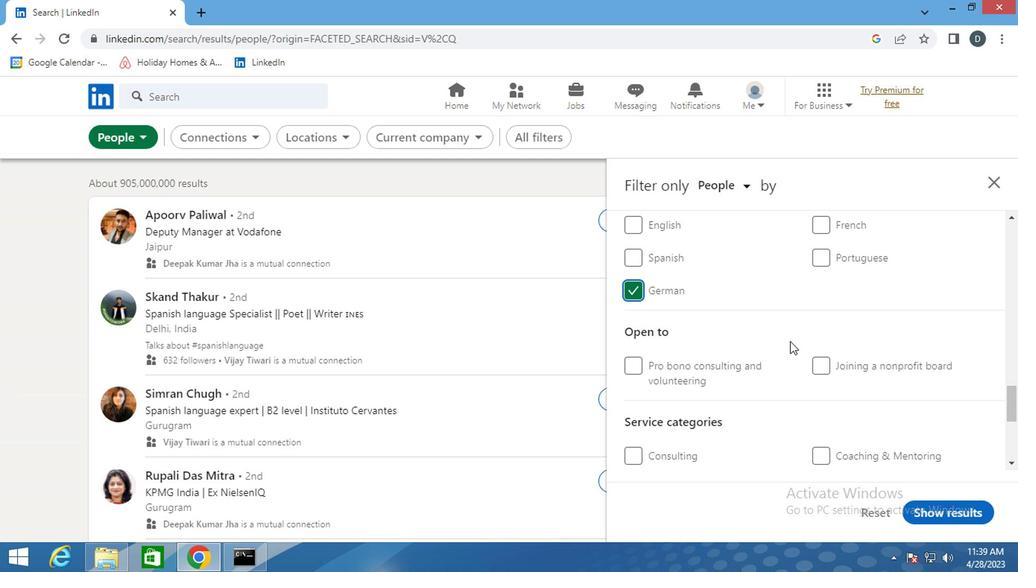 
Action: Mouse scrolled (798, 341) with delta (0, 0)
Screenshot: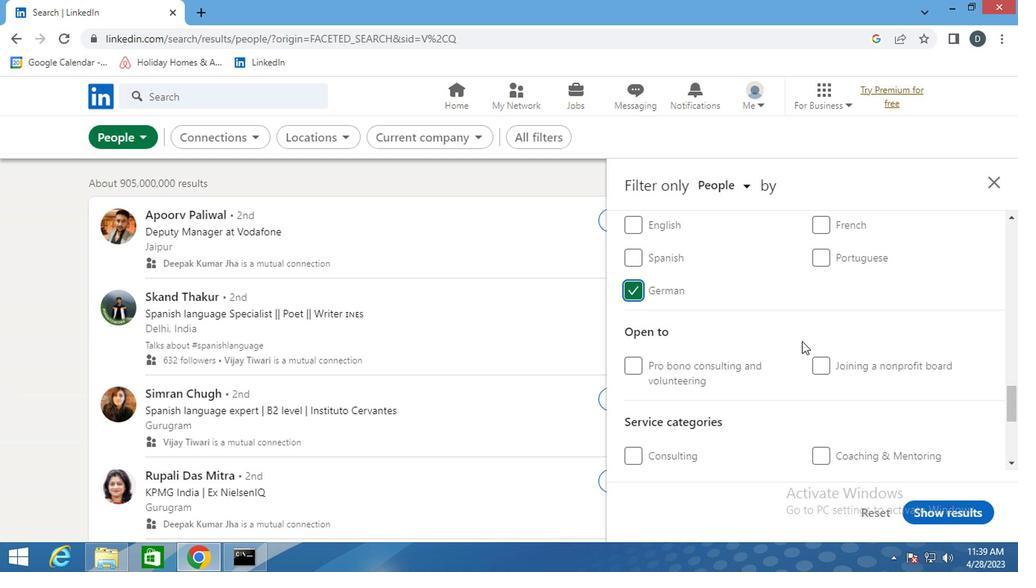 
Action: Mouse scrolled (798, 341) with delta (0, 0)
Screenshot: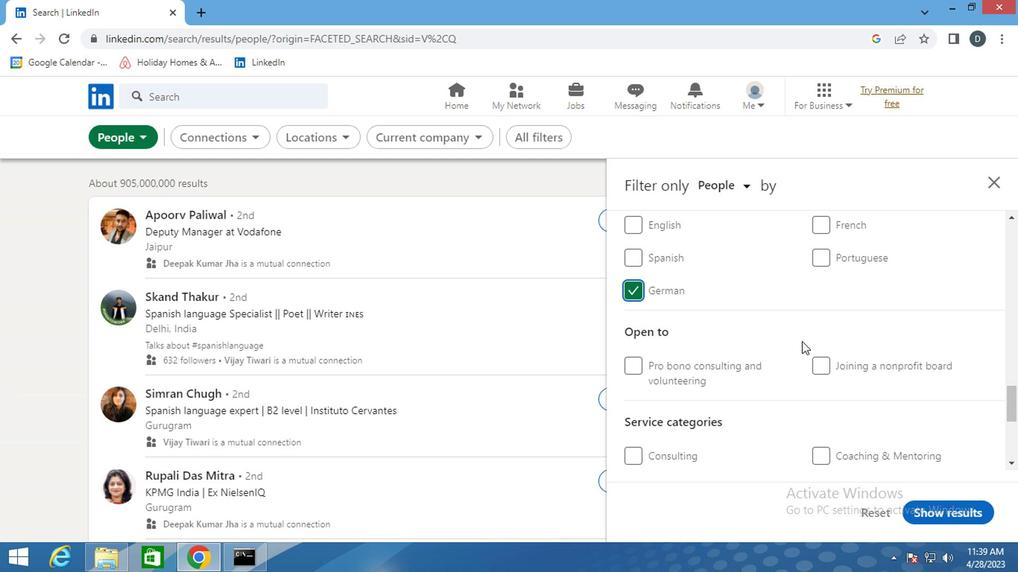 
Action: Mouse scrolled (798, 341) with delta (0, 0)
Screenshot: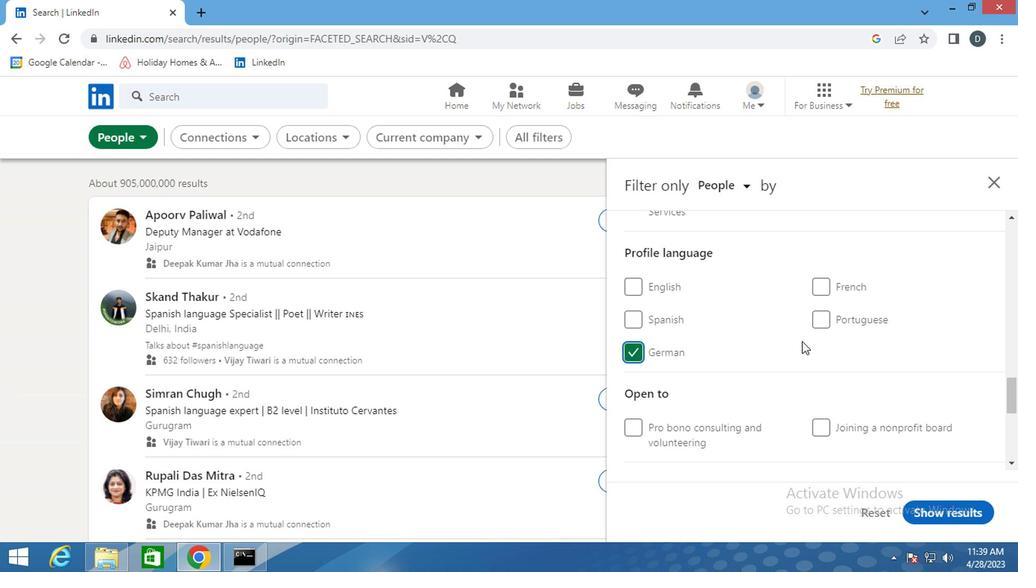
Action: Mouse scrolled (798, 341) with delta (0, 0)
Screenshot: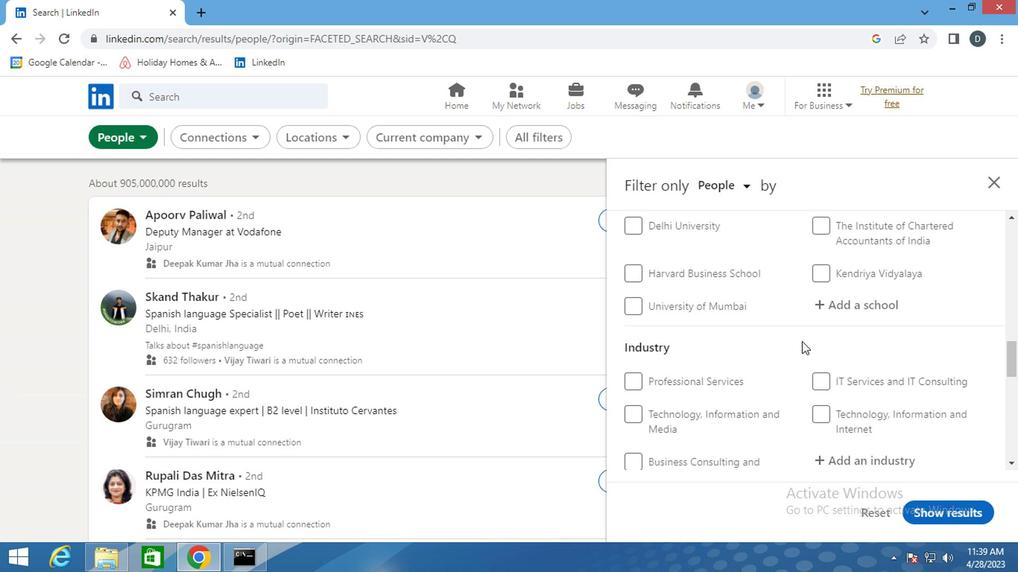 
Action: Mouse scrolled (798, 341) with delta (0, 0)
Screenshot: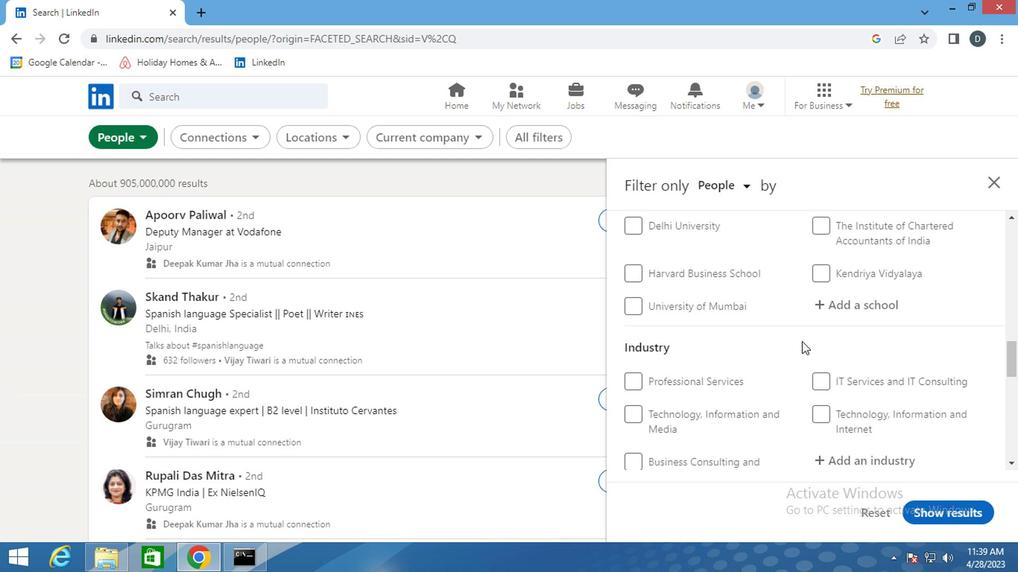 
Action: Mouse moved to (896, 356)
Screenshot: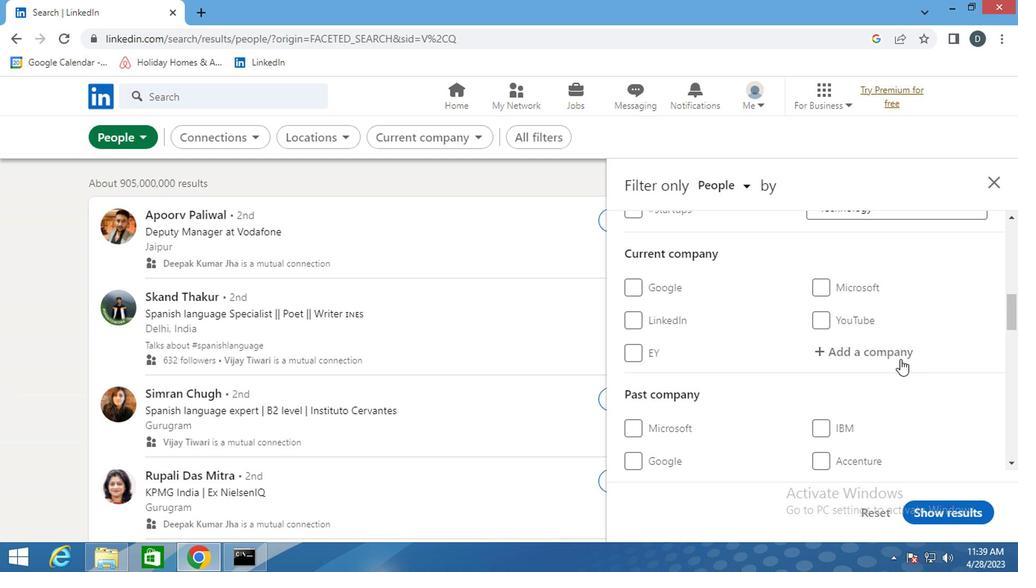 
Action: Mouse pressed left at (896, 356)
Screenshot: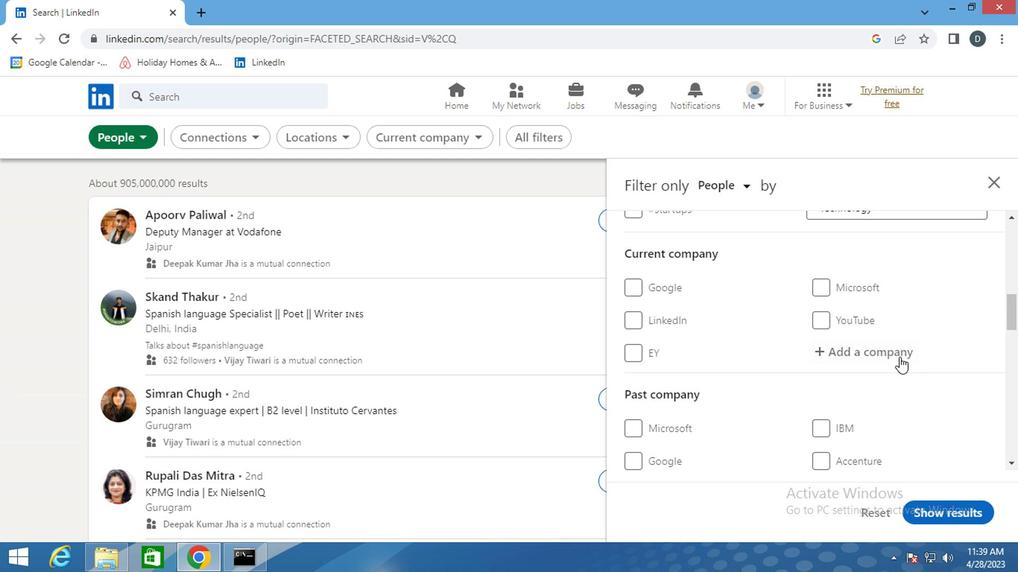 
Action: Key pressed <Key.shift><Key.shift>JCB
Screenshot: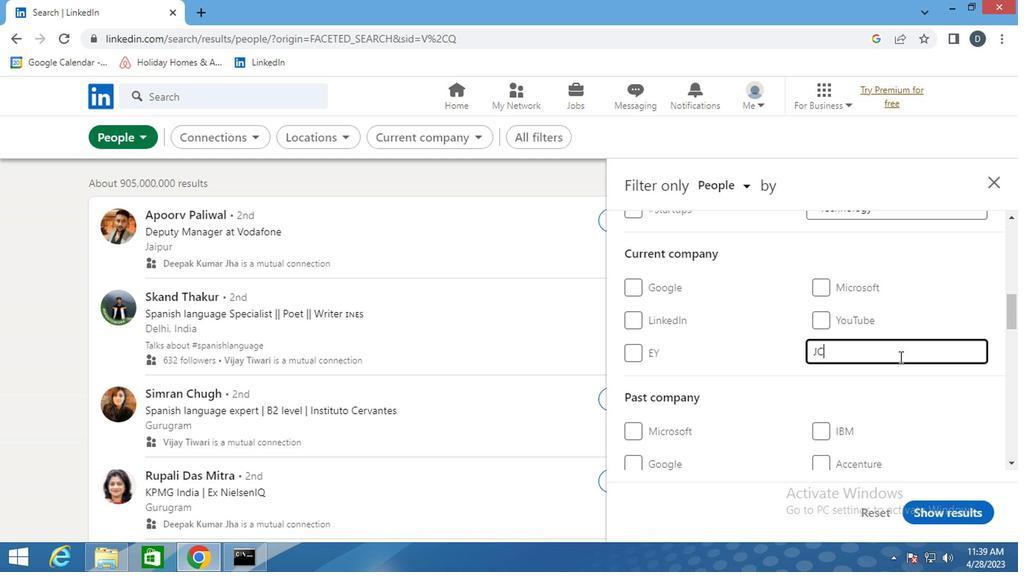 
Action: Mouse moved to (887, 378)
Screenshot: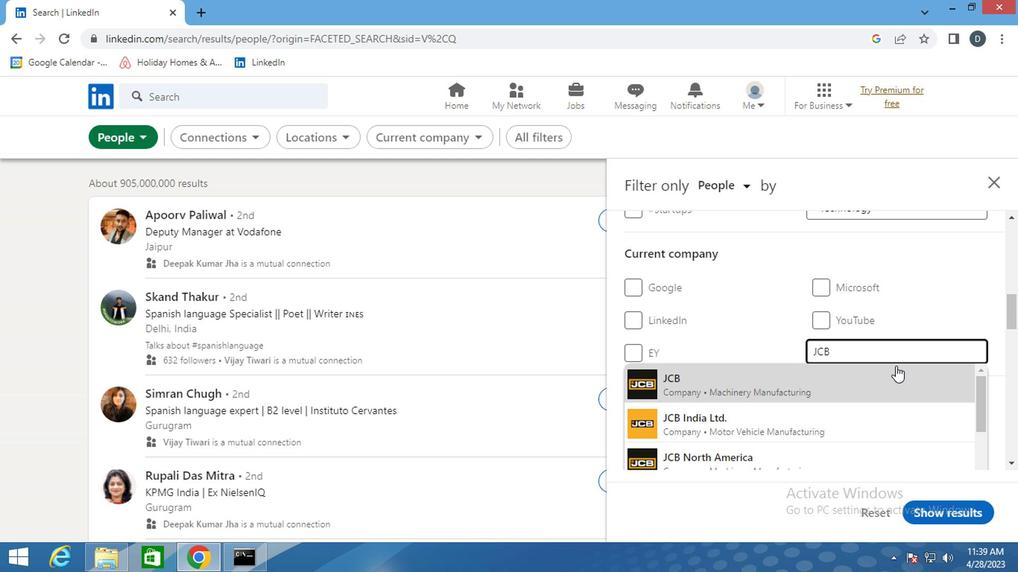 
Action: Mouse pressed left at (887, 378)
Screenshot: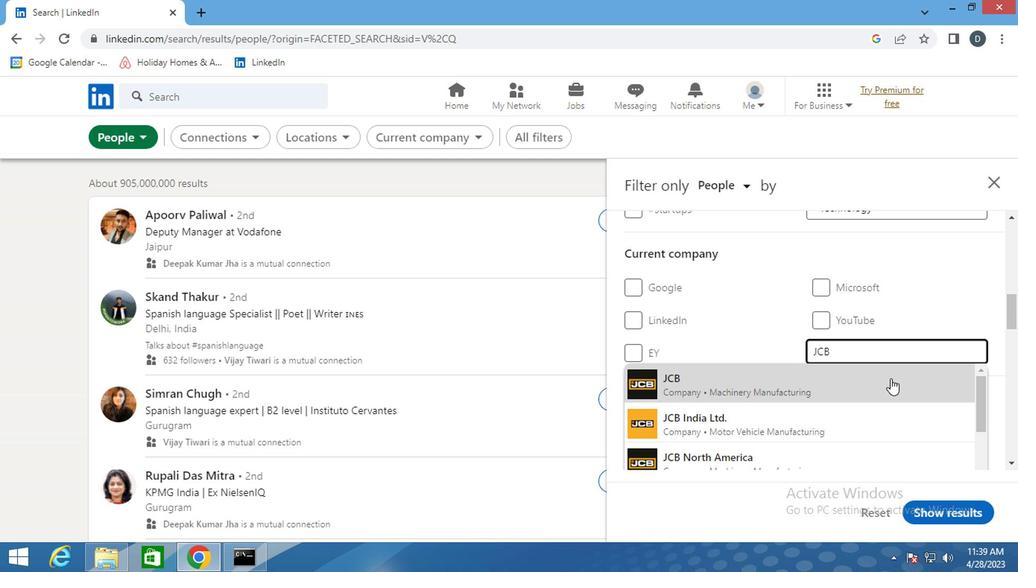 
Action: Mouse scrolled (887, 377) with delta (0, 0)
Screenshot: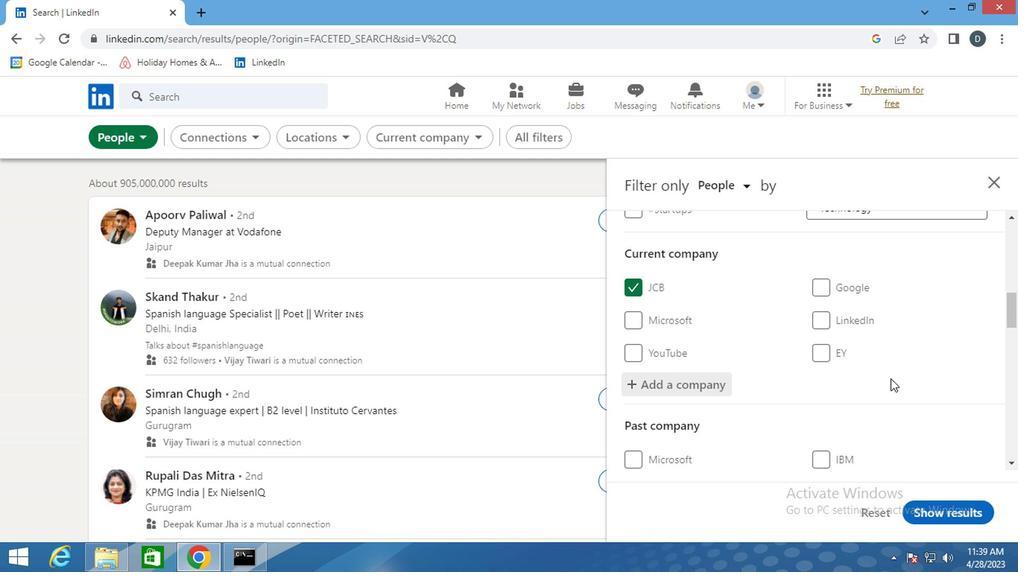 
Action: Mouse scrolled (887, 377) with delta (0, 0)
Screenshot: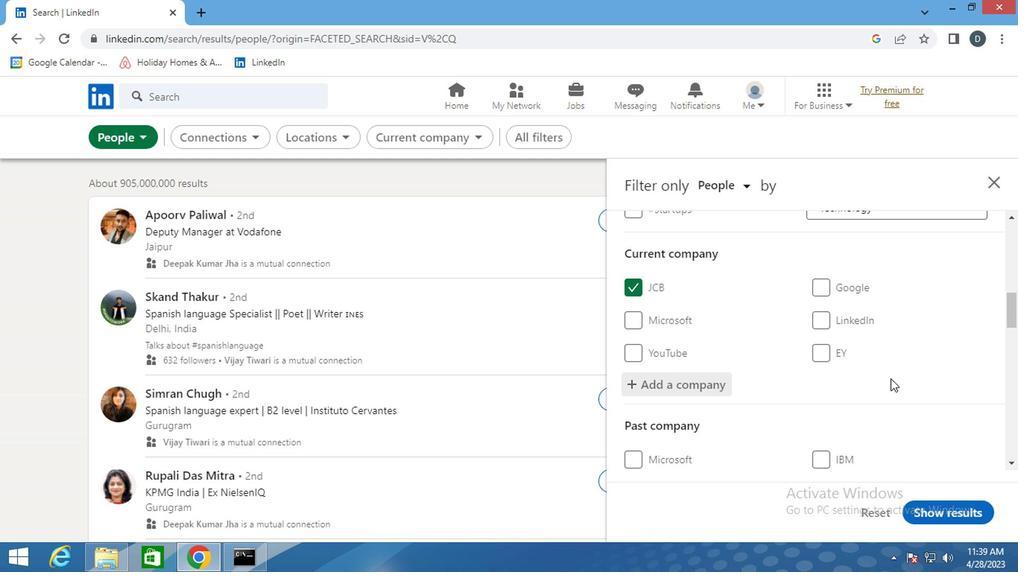 
Action: Mouse scrolled (887, 377) with delta (0, 0)
Screenshot: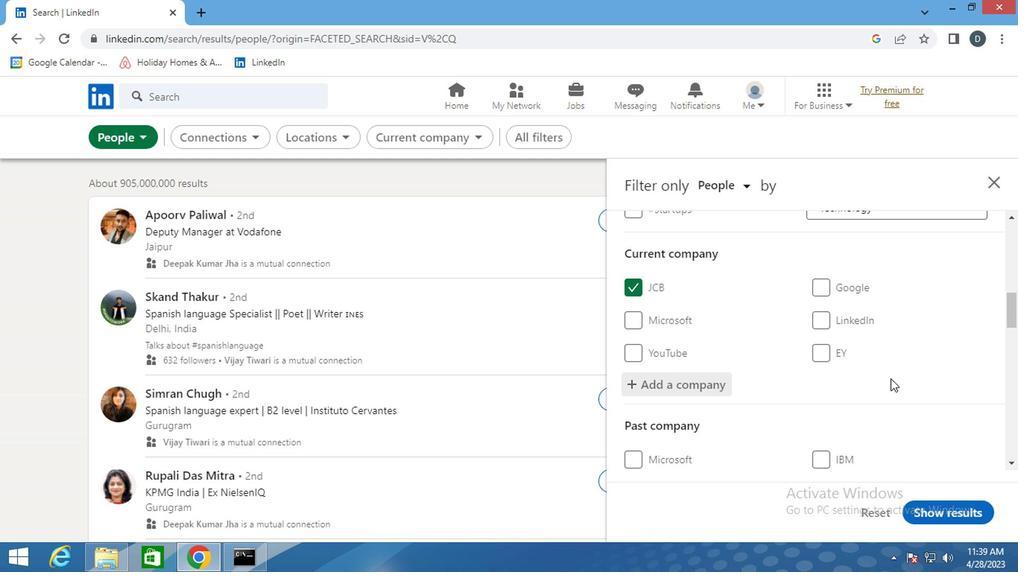 
Action: Mouse moved to (872, 372)
Screenshot: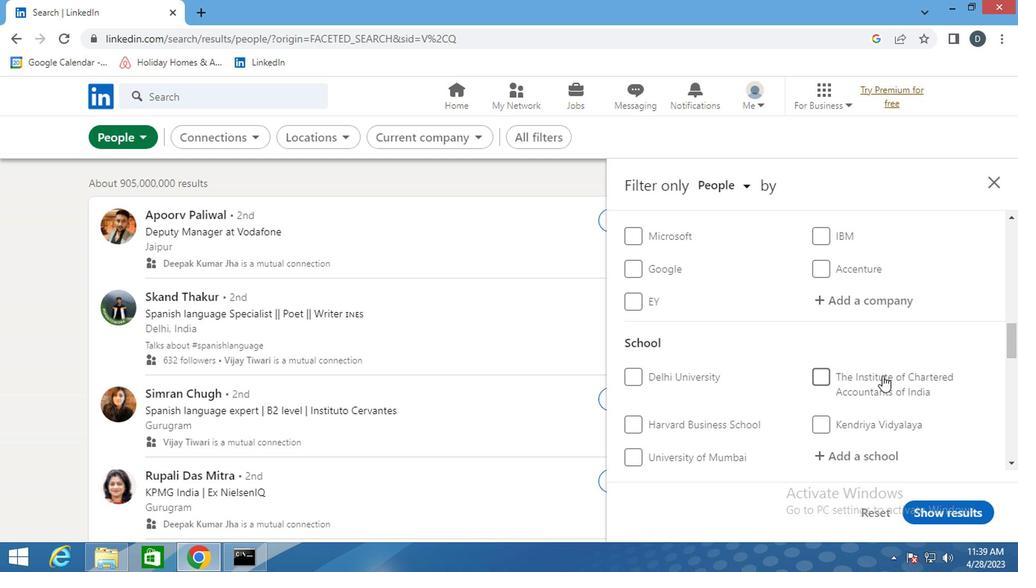 
Action: Mouse scrolled (872, 371) with delta (0, -1)
Screenshot: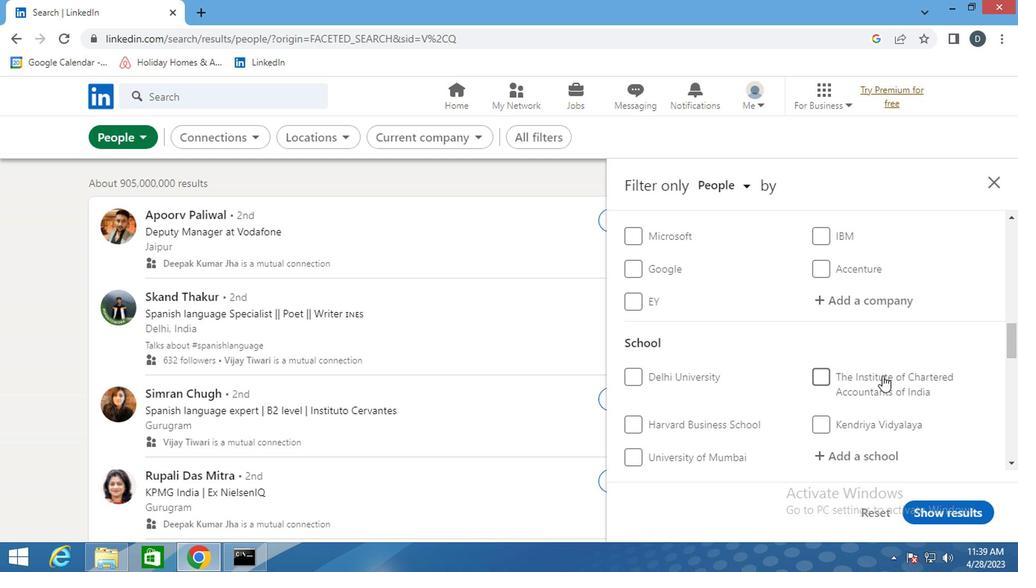 
Action: Mouse moved to (871, 372)
Screenshot: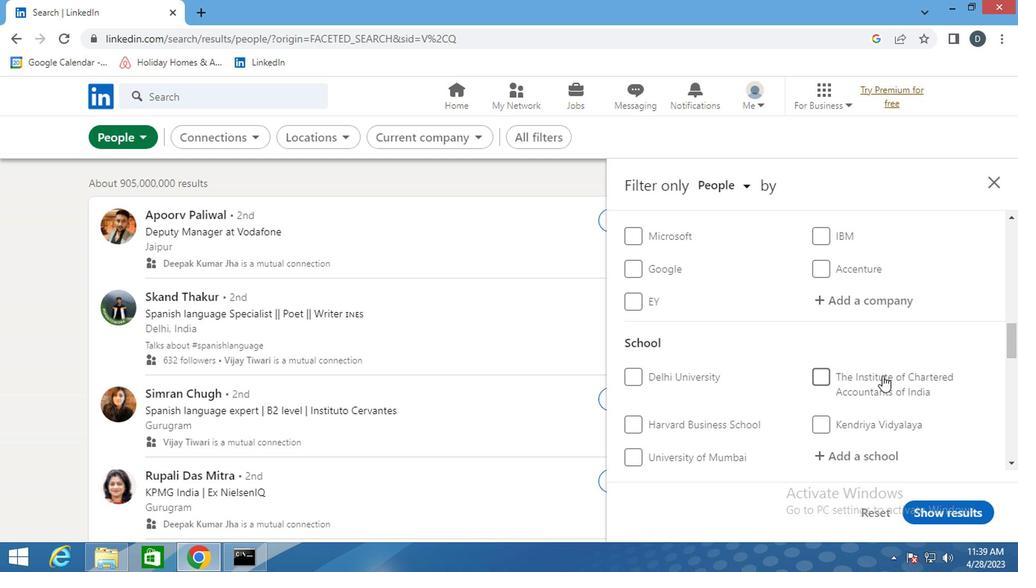 
Action: Mouse scrolled (871, 371) with delta (0, -1)
Screenshot: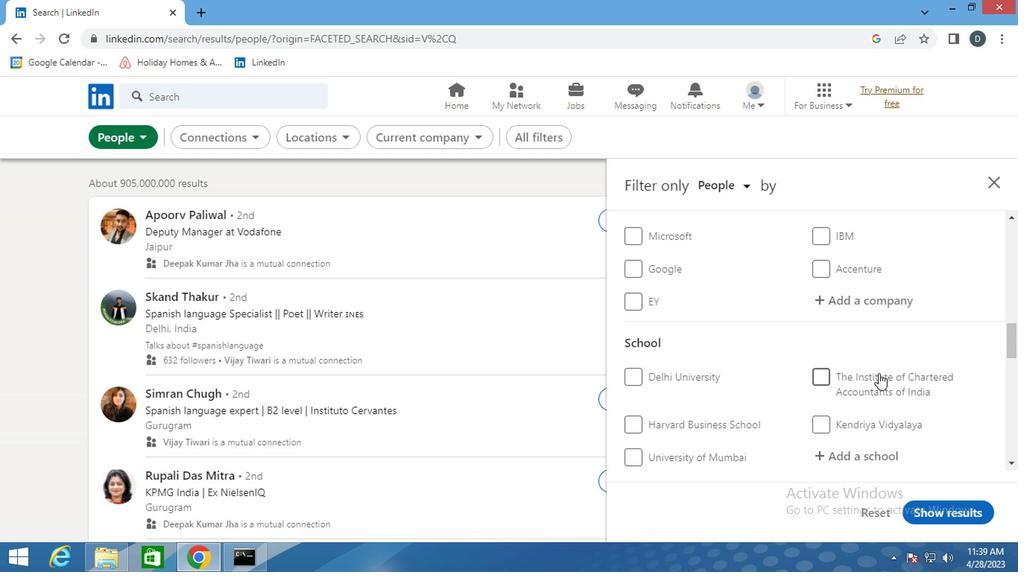 
Action: Mouse moved to (857, 317)
Screenshot: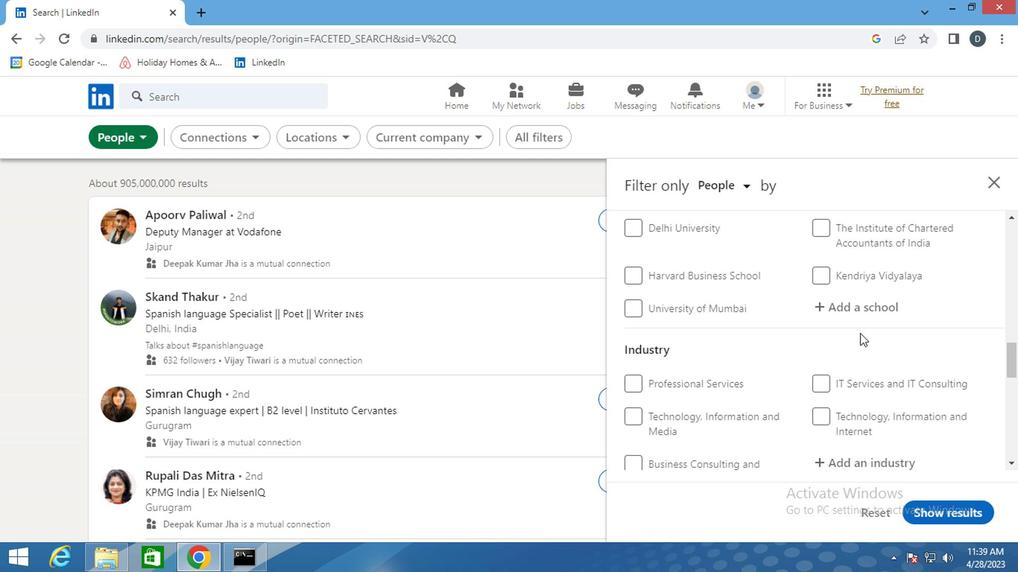 
Action: Mouse pressed left at (857, 317)
Screenshot: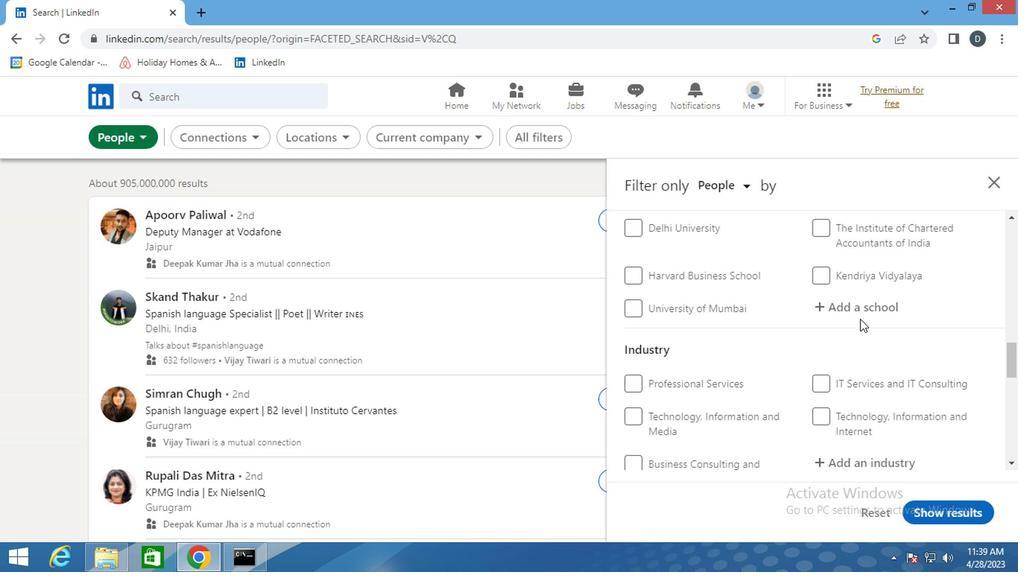 
Action: Key pressed <Key.shift><Key.shift><Key.shift><Key.shift><Key.shift><Key.shift><Key.shift><Key.shift><Key.shift><Key.shift><Key.shift><Key.shift><Key.shift><Key.shift><Key.shift><Key.shift><Key.shift><Key.shift><Key.shift><Key.shift><Key.shift><Key.shift><Key.shift><Key.shift>MKUM<Key.backspace><Key.backspace><Key.backspace>UMBAI<Key.space><Key.shift>JOBS
Screenshot: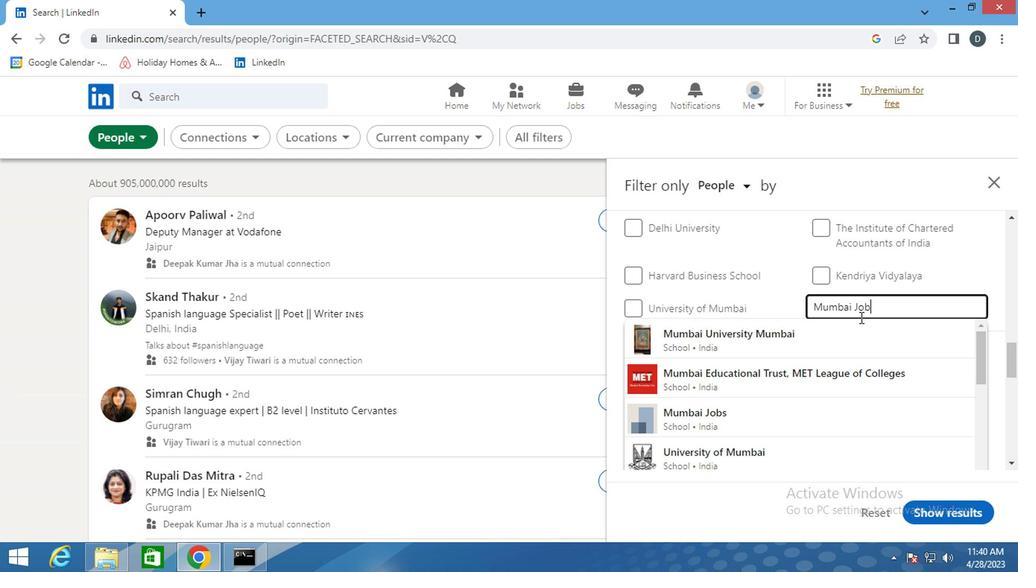 
Action: Mouse moved to (880, 322)
Screenshot: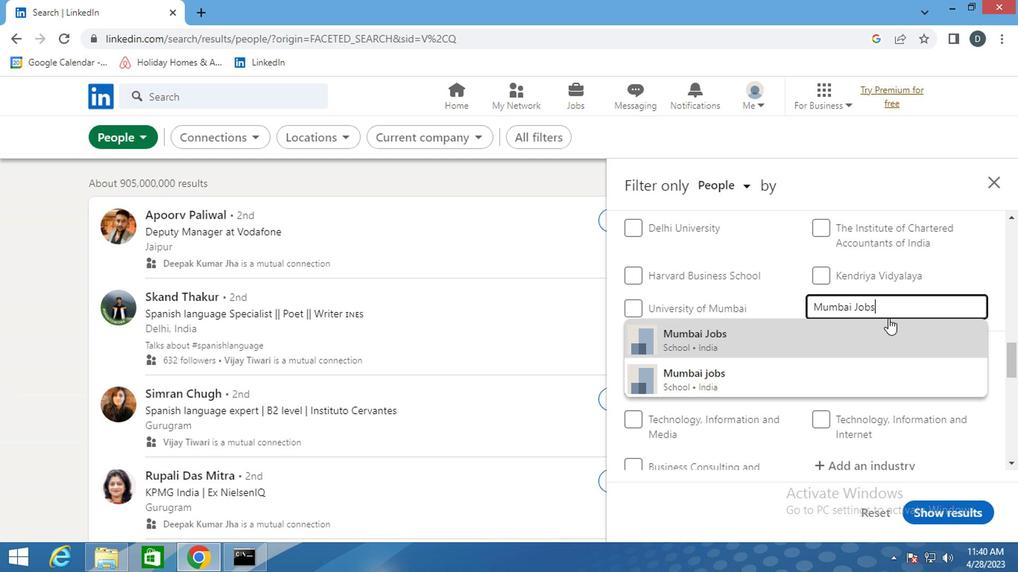 
Action: Mouse pressed left at (880, 322)
Screenshot: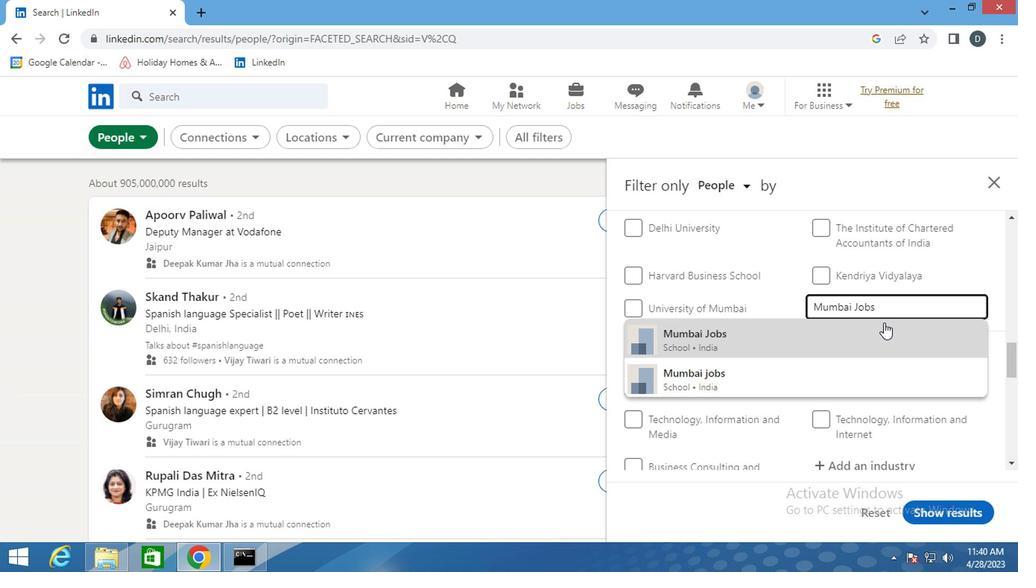 
Action: Mouse scrolled (880, 321) with delta (0, 0)
Screenshot: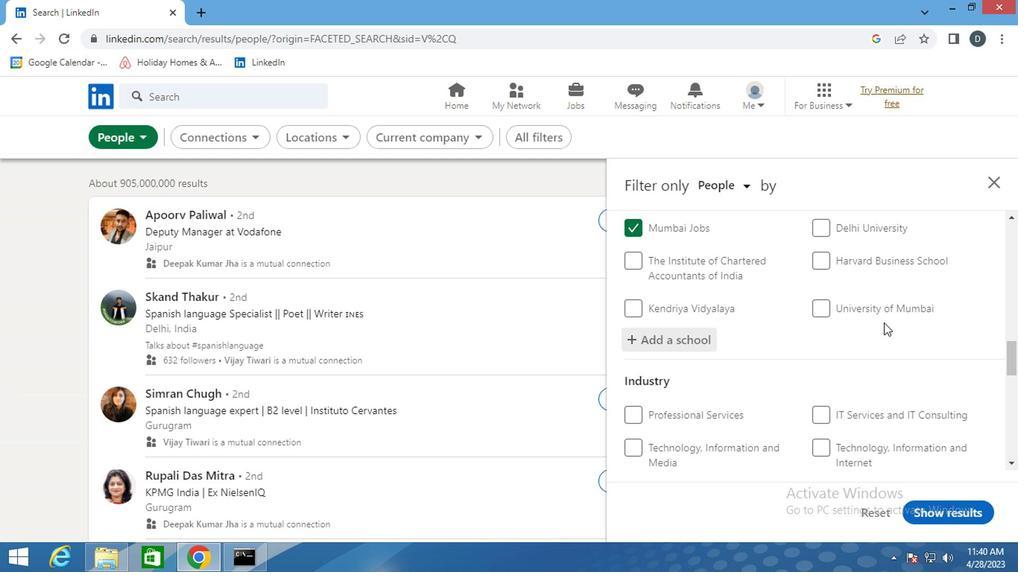 
Action: Mouse scrolled (880, 321) with delta (0, 0)
Screenshot: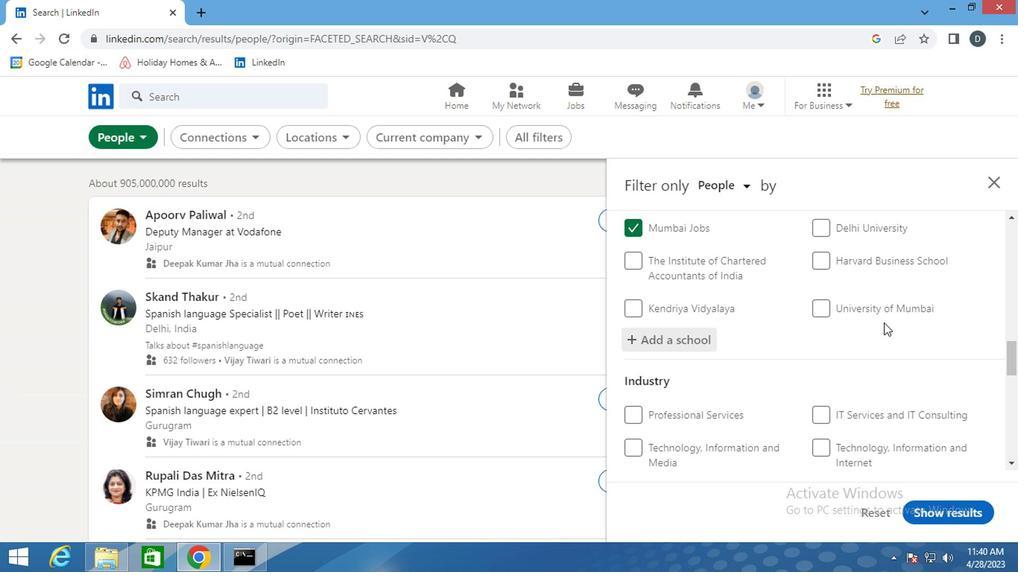 
Action: Mouse scrolled (880, 321) with delta (0, 0)
Screenshot: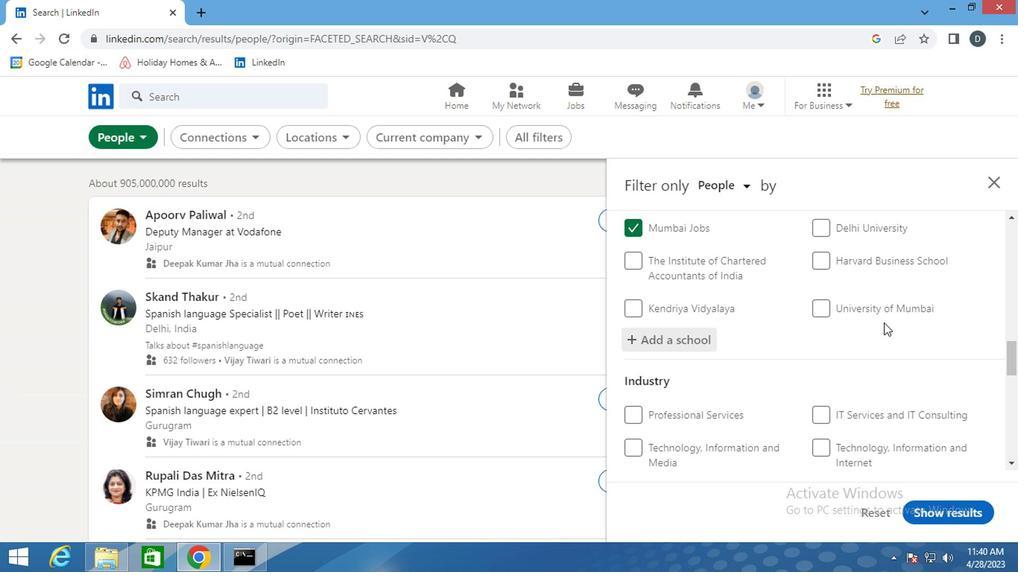 
Action: Mouse moved to (868, 272)
Screenshot: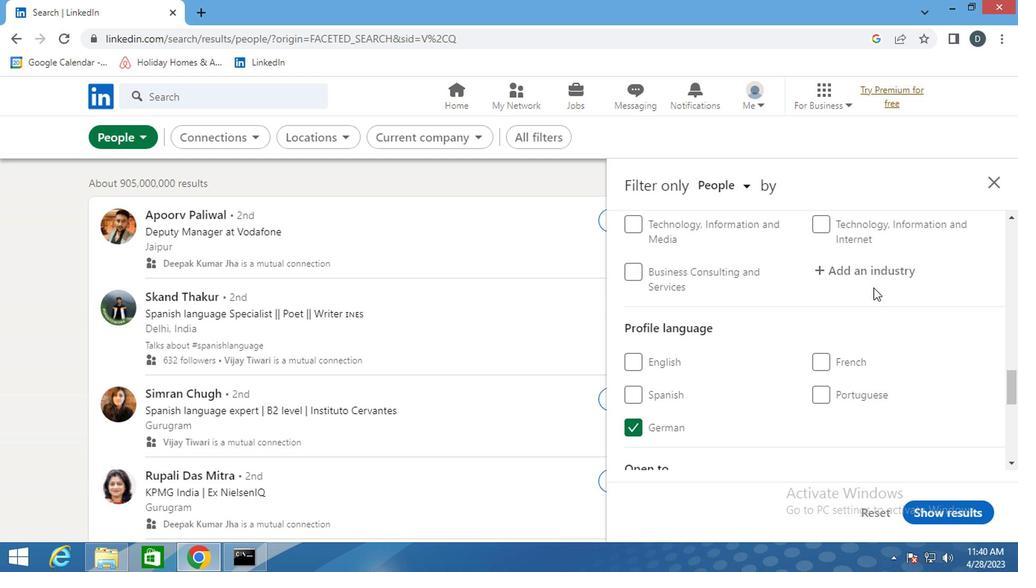
Action: Mouse pressed left at (868, 272)
Screenshot: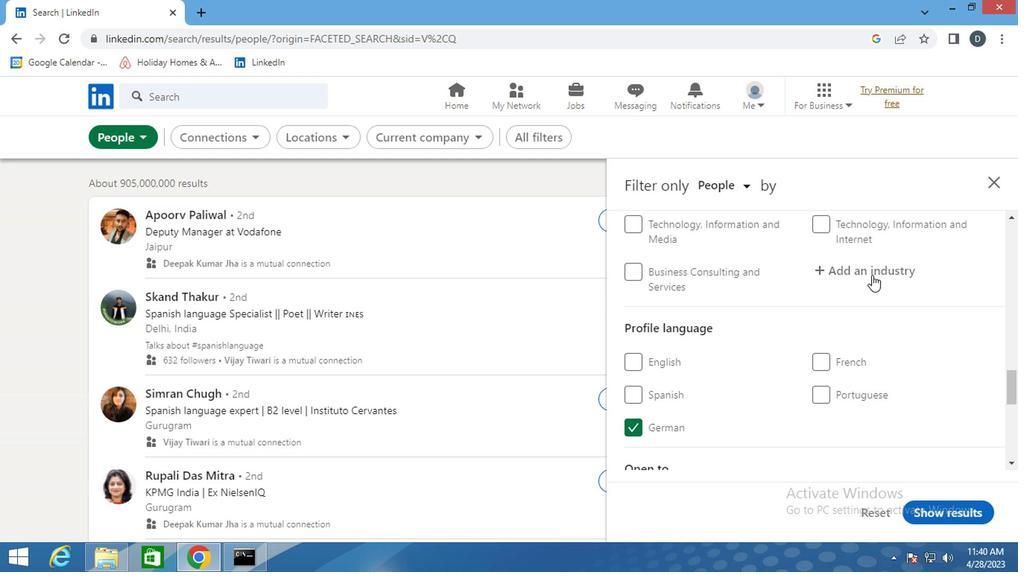 
Action: Key pressed <Key.shift>TRANSLAT
Screenshot: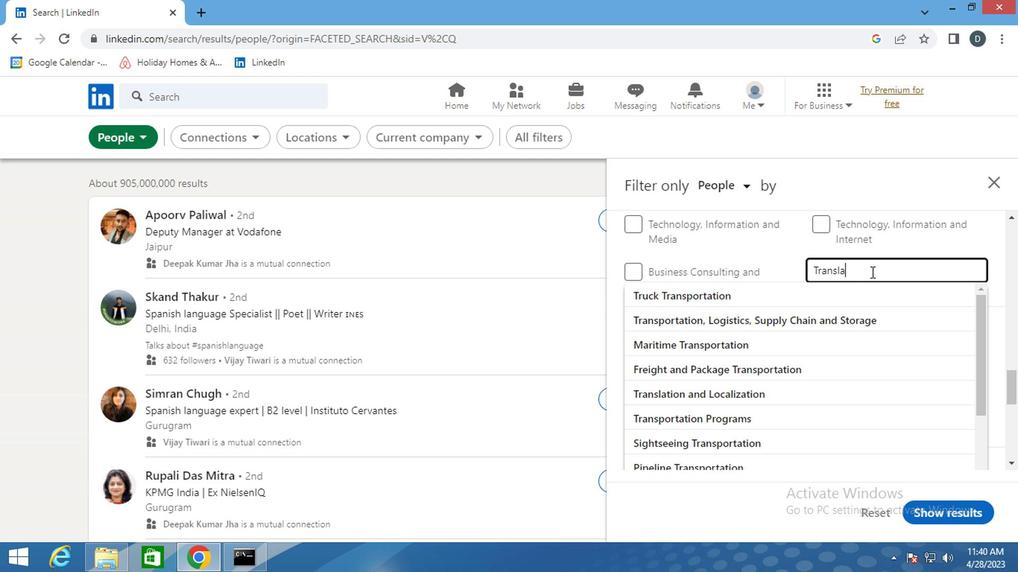 
Action: Mouse moved to (855, 289)
Screenshot: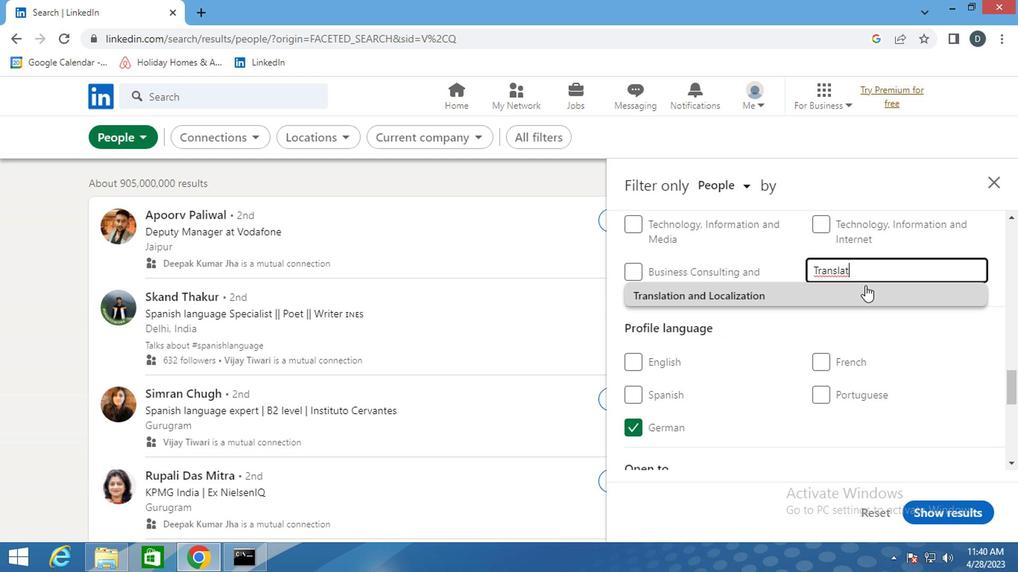 
Action: Mouse pressed left at (855, 289)
Screenshot: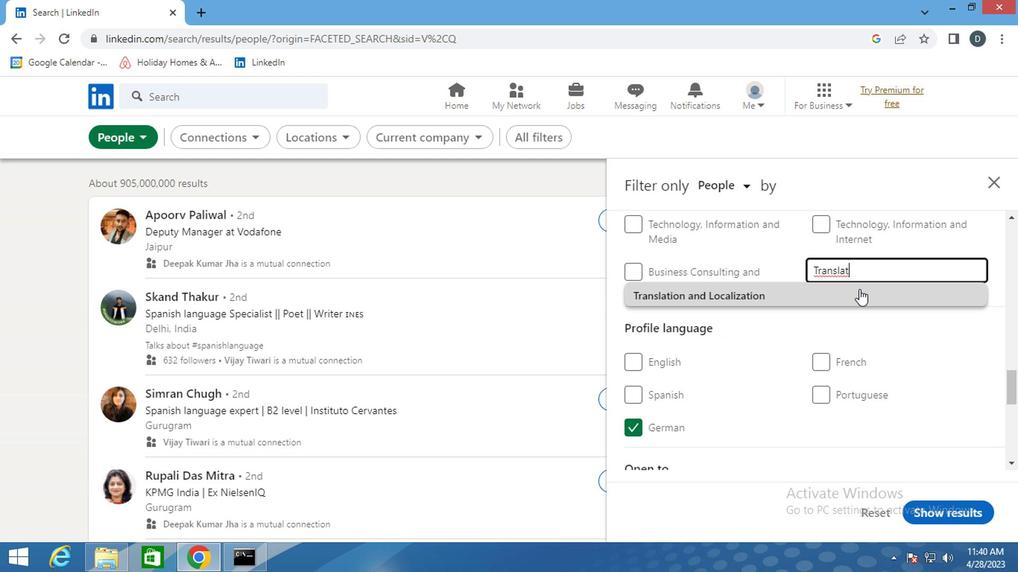 
Action: Mouse scrolled (855, 289) with delta (0, 0)
Screenshot: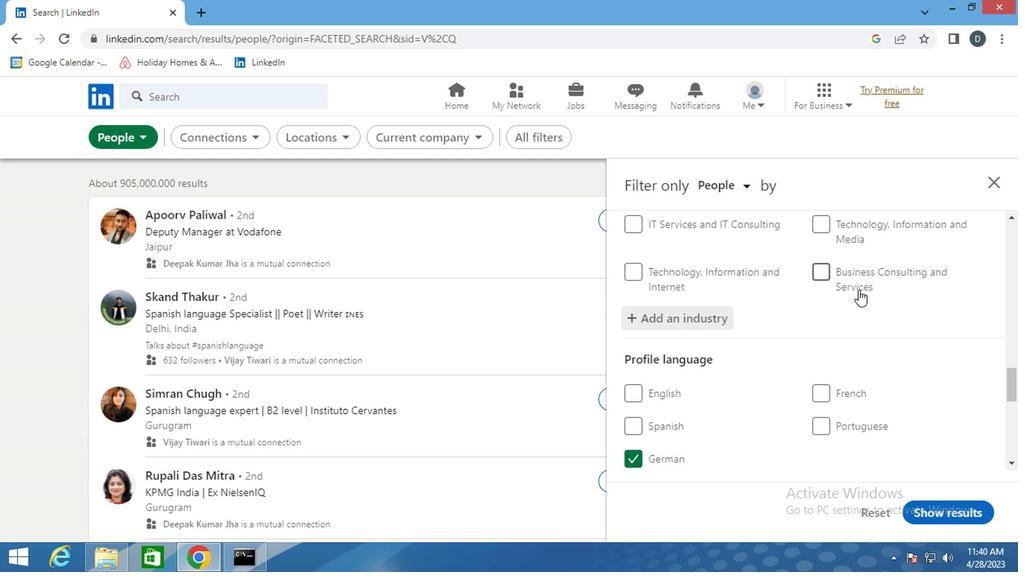 
Action: Mouse scrolled (855, 289) with delta (0, 0)
Screenshot: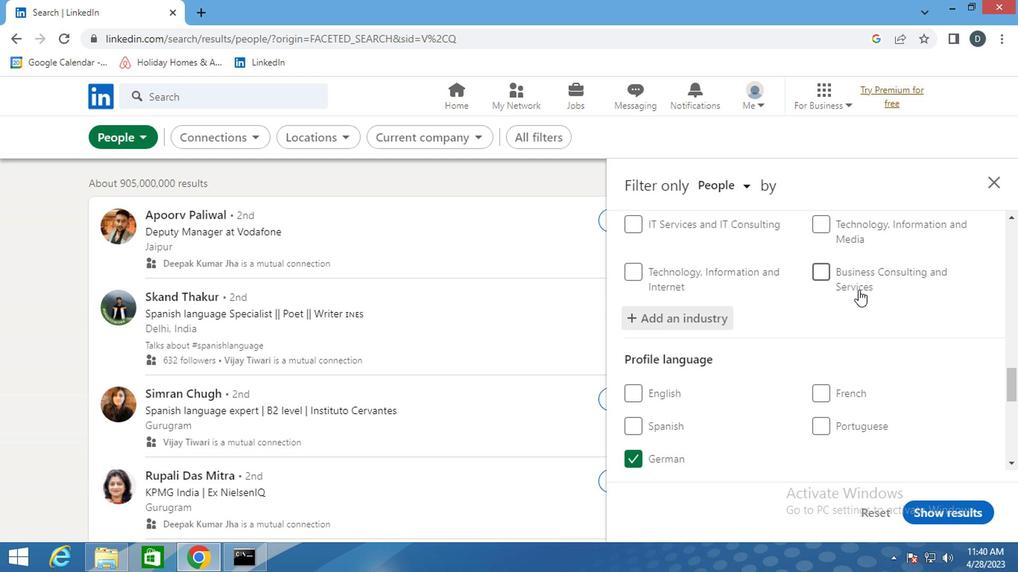 
Action: Mouse scrolled (855, 289) with delta (0, 0)
Screenshot: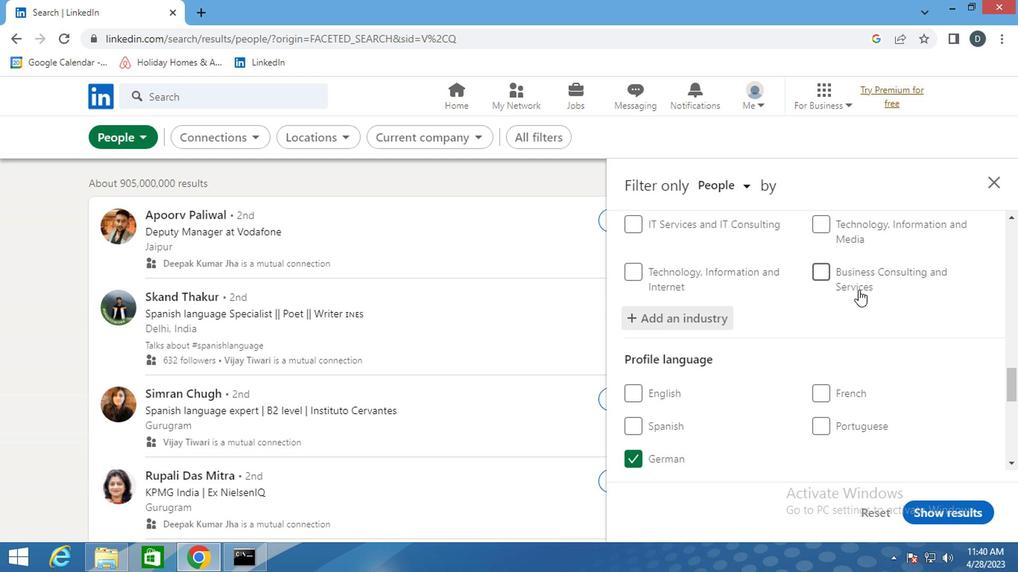 
Action: Mouse moved to (860, 324)
Screenshot: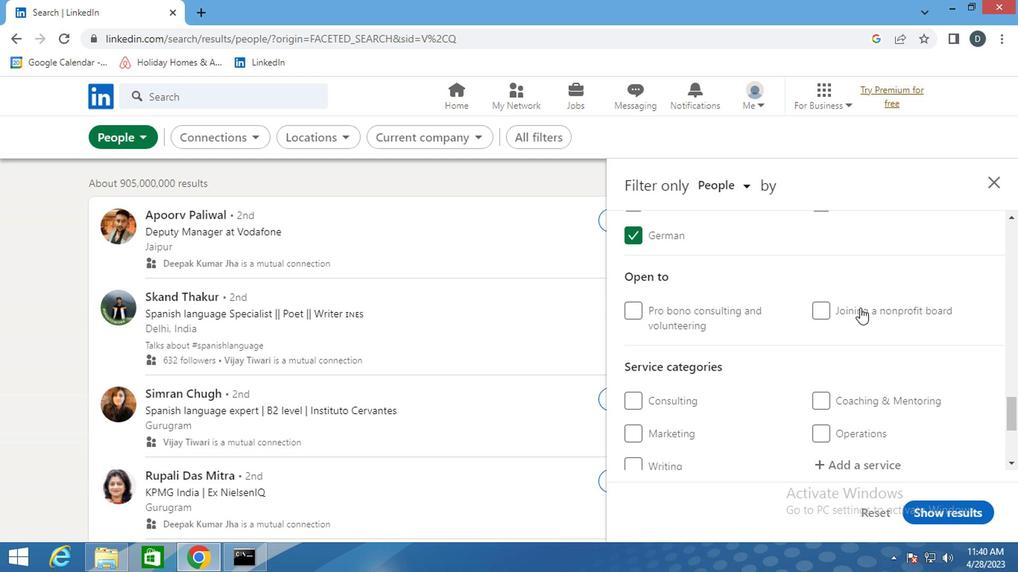 
Action: Mouse scrolled (860, 322) with delta (0, -1)
Screenshot: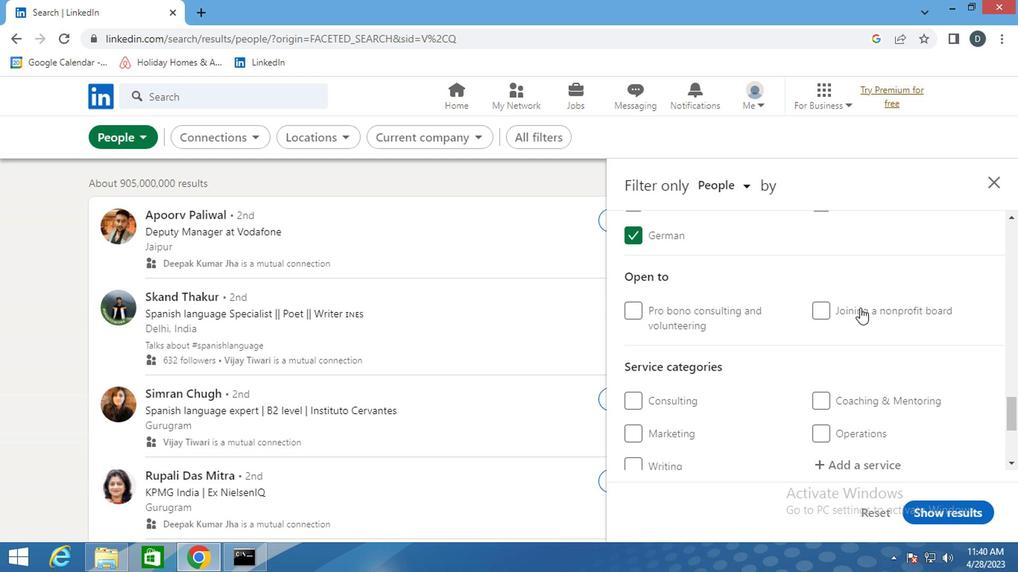 
Action: Mouse moved to (860, 326)
Screenshot: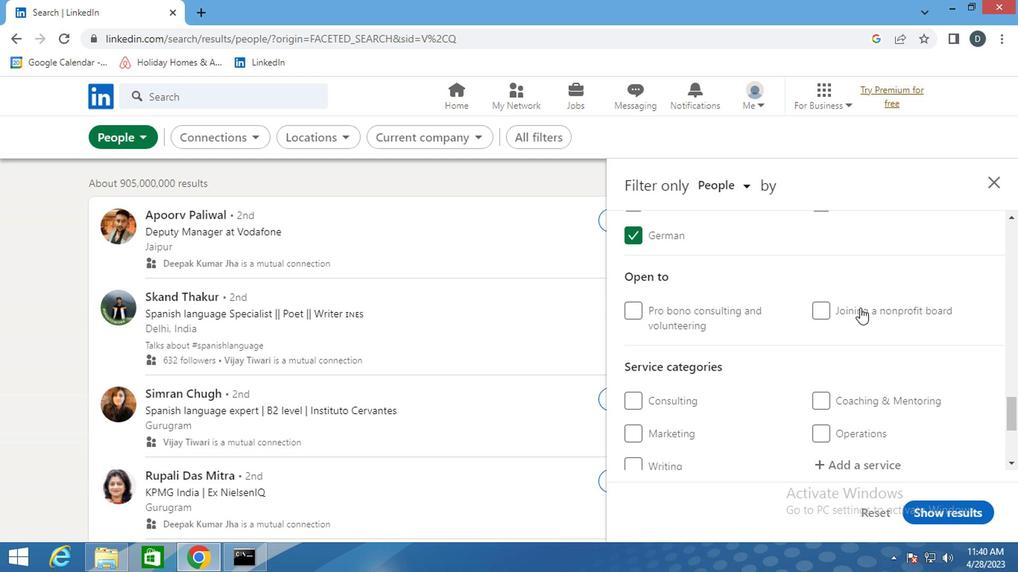 
Action: Mouse scrolled (860, 325) with delta (0, 0)
Screenshot: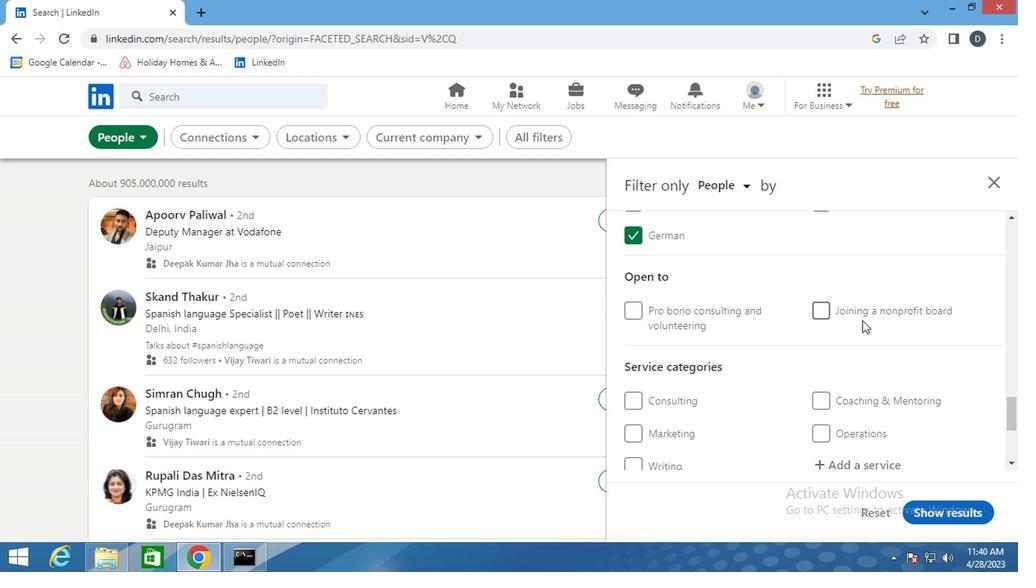 
Action: Mouse moved to (869, 315)
Screenshot: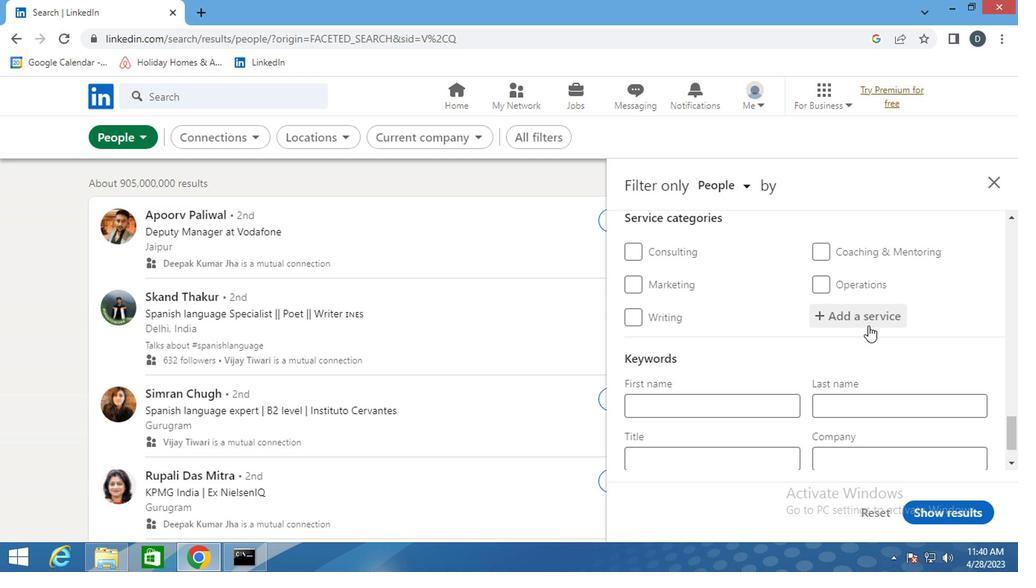 
Action: Mouse pressed left at (869, 315)
Screenshot: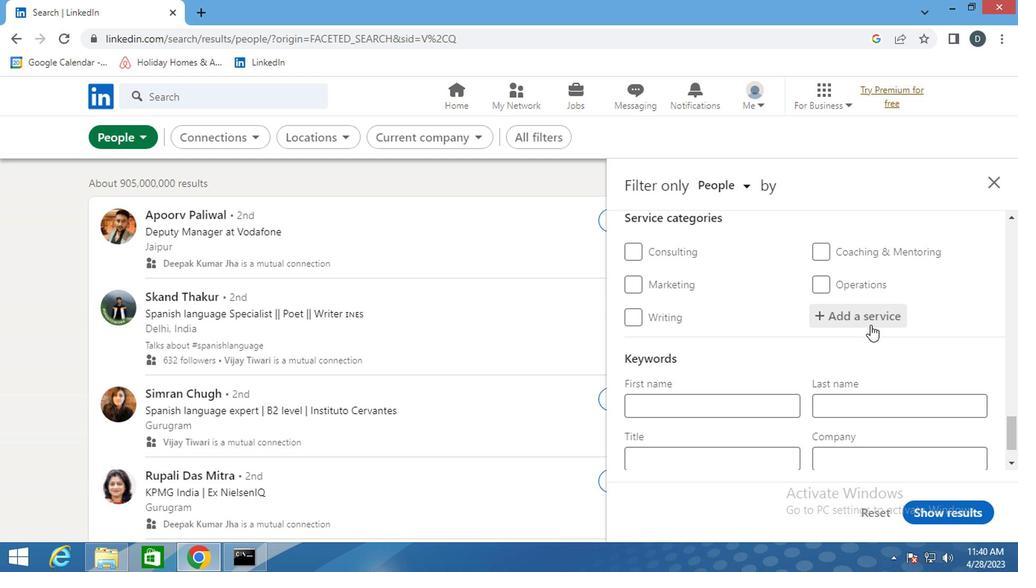 
Action: Mouse moved to (869, 315)
Screenshot: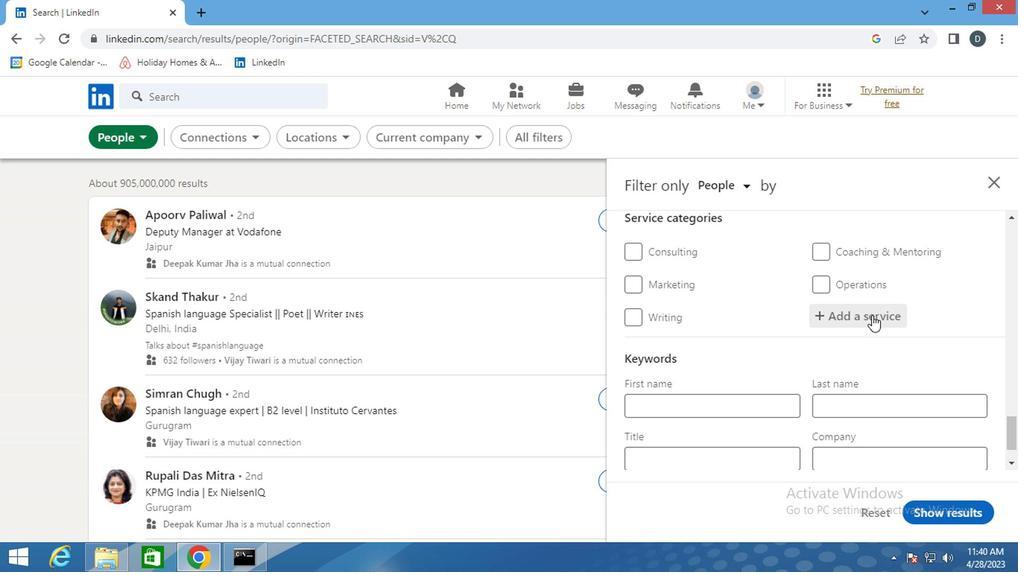 
Action: Key pressed <Key.shift>MOBILE<Key.space><Key.shift>MARKET
Screenshot: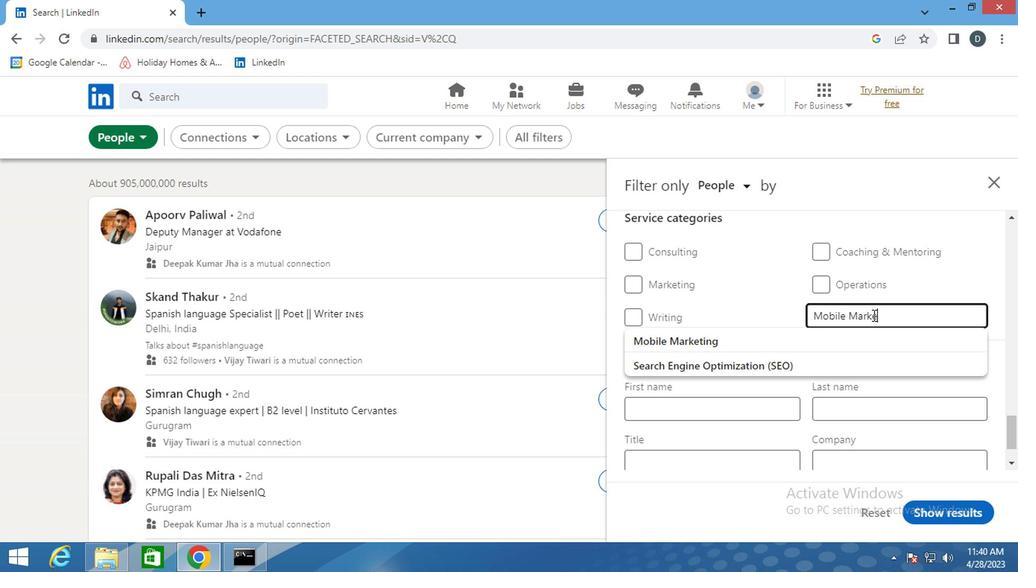 
Action: Mouse moved to (860, 326)
Screenshot: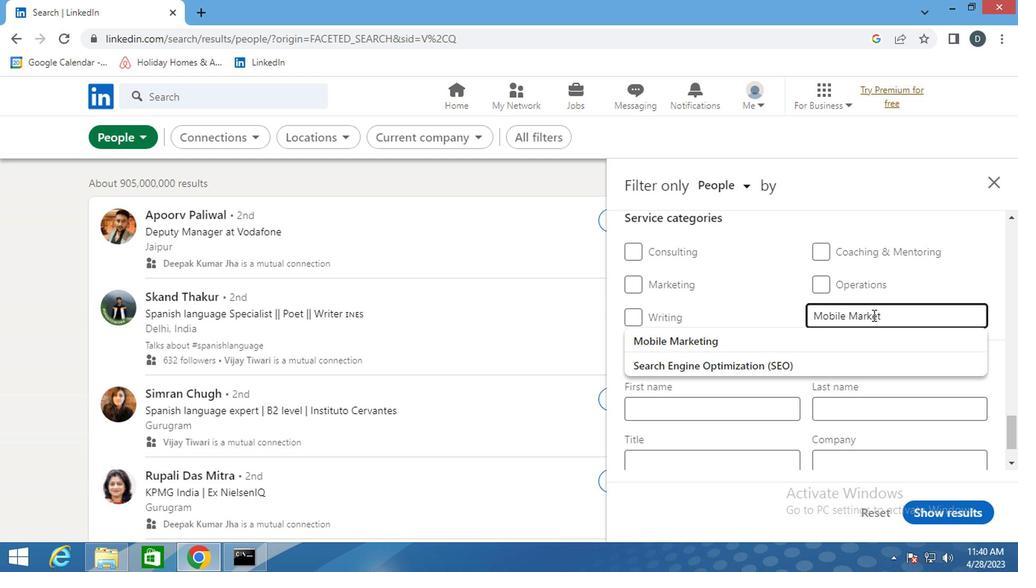 
Action: Mouse pressed left at (860, 326)
Screenshot: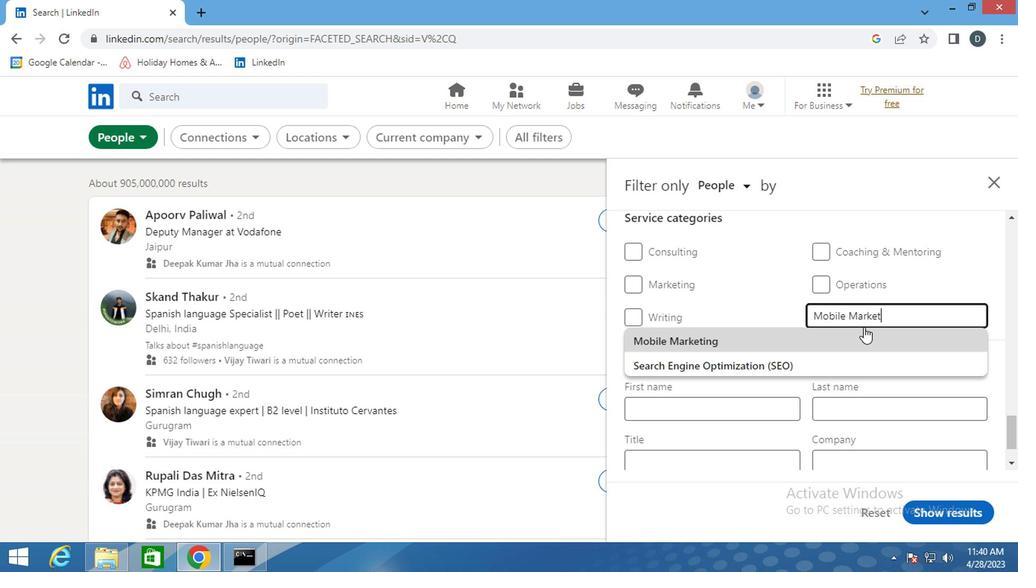 
Action: Mouse scrolled (860, 326) with delta (0, 0)
Screenshot: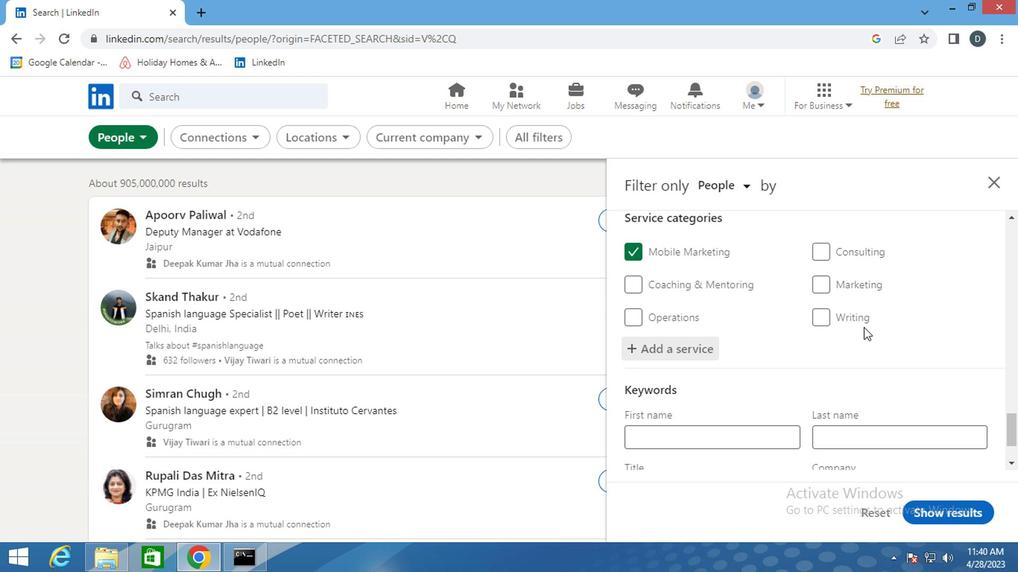 
Action: Mouse scrolled (860, 326) with delta (0, 0)
Screenshot: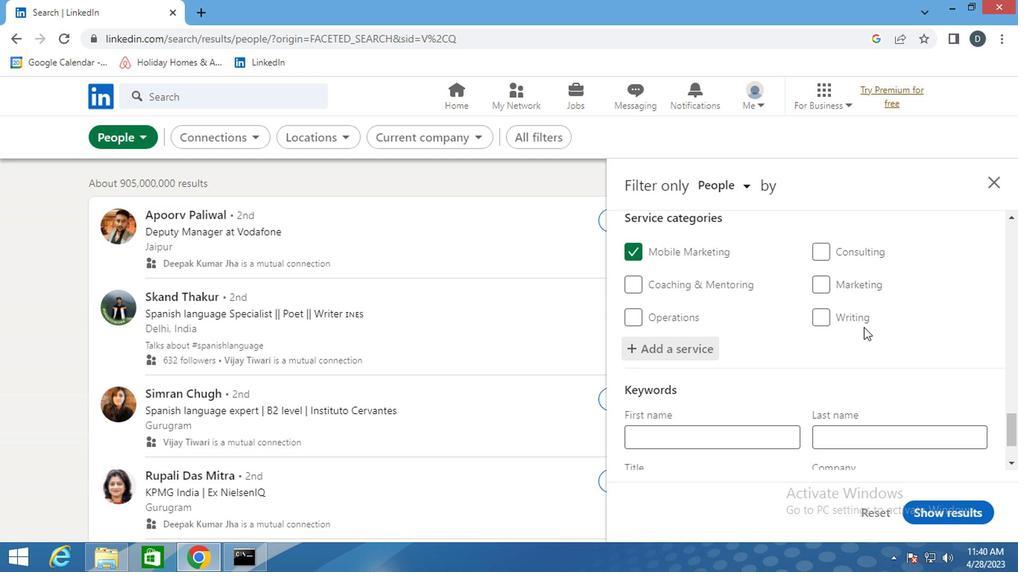 
Action: Mouse moved to (722, 393)
Screenshot: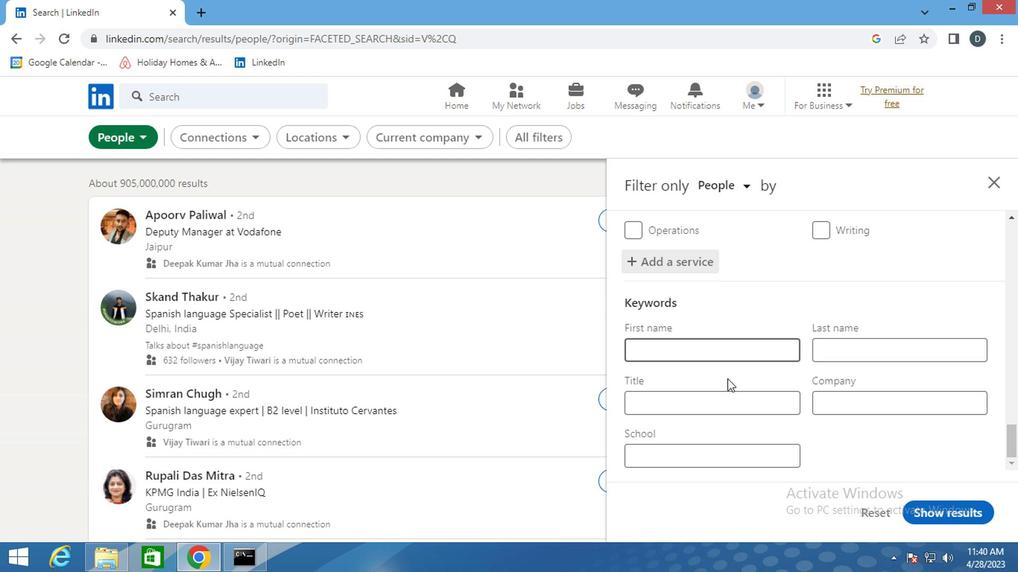 
Action: Mouse pressed left at (722, 393)
Screenshot: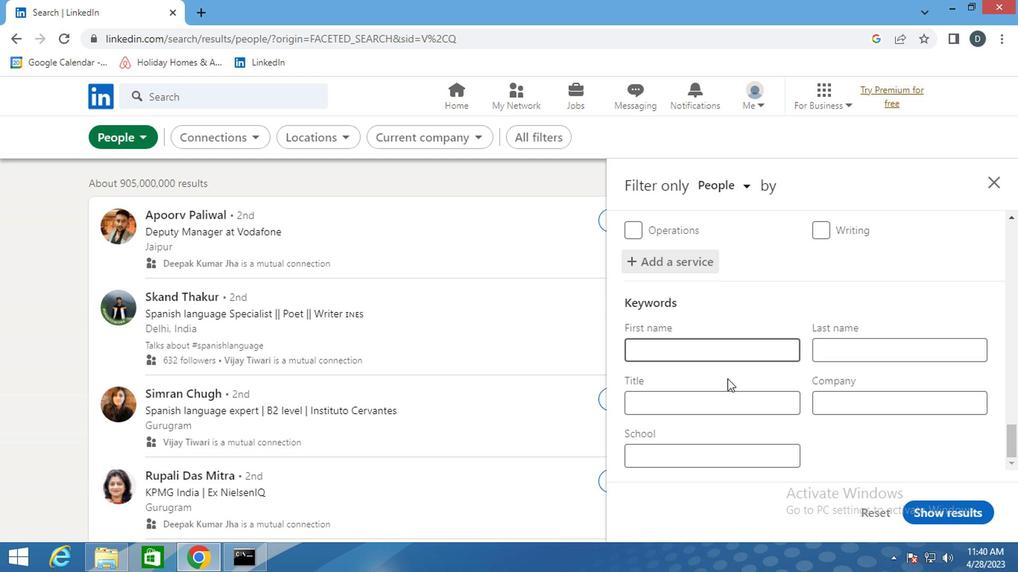 
Action: Key pressed <Key.shift>SALON<Key.space><Key.shift><Key.shift><Key.shift><Key.shift>MANAGER
Screenshot: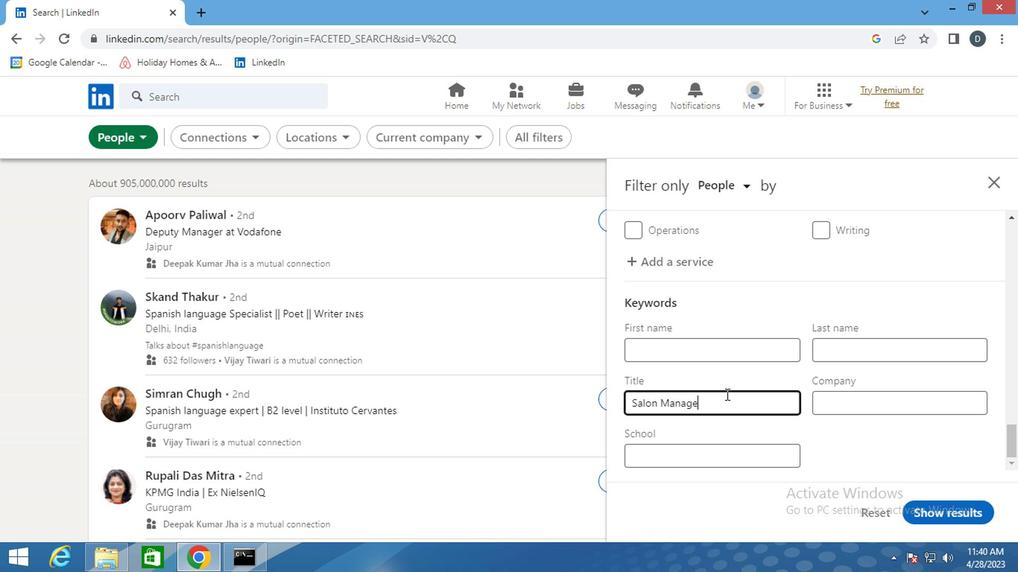 
Action: Mouse moved to (916, 508)
Screenshot: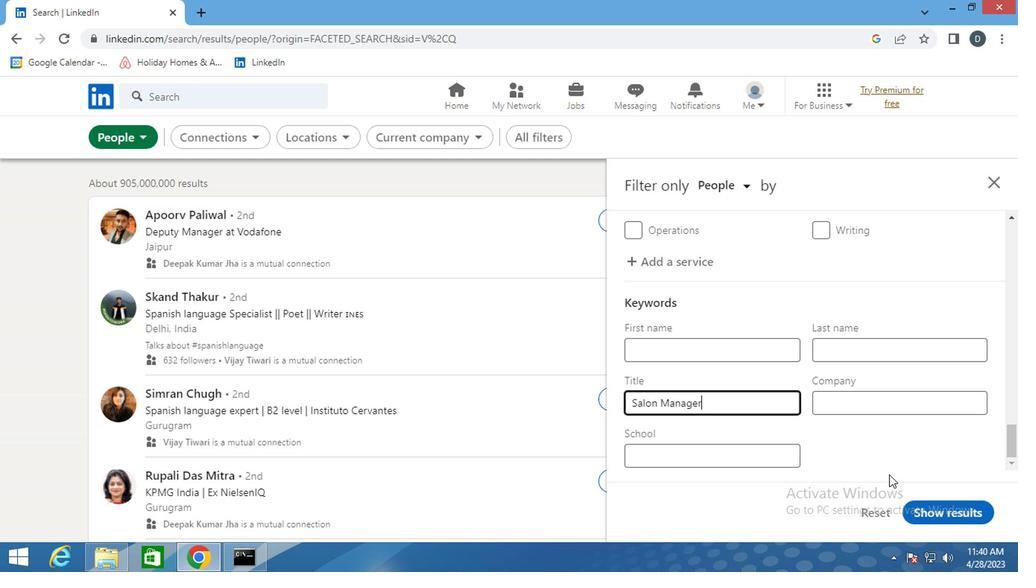 
Action: Mouse pressed left at (916, 508)
Screenshot: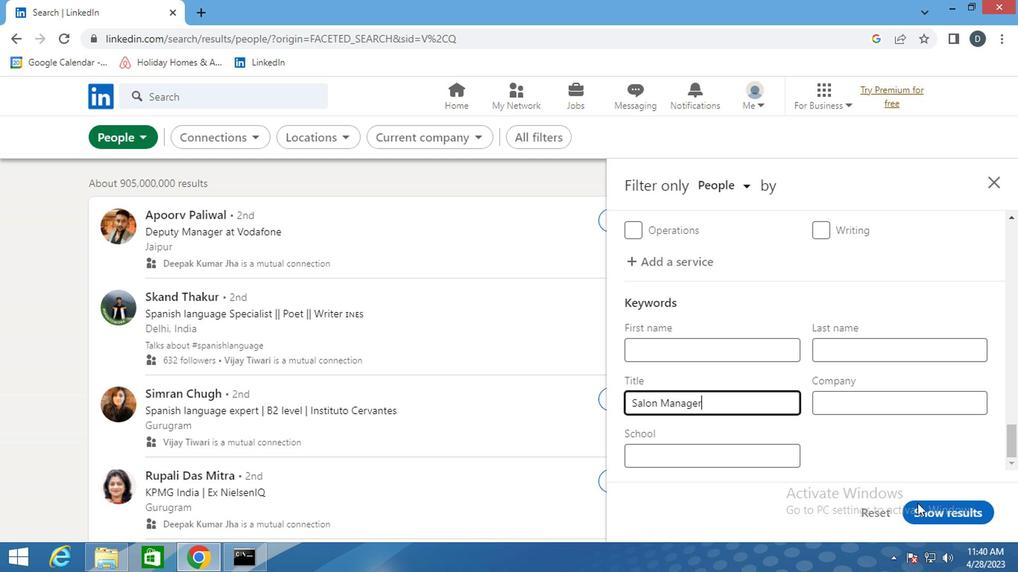 
Action: Mouse moved to (636, 273)
Screenshot: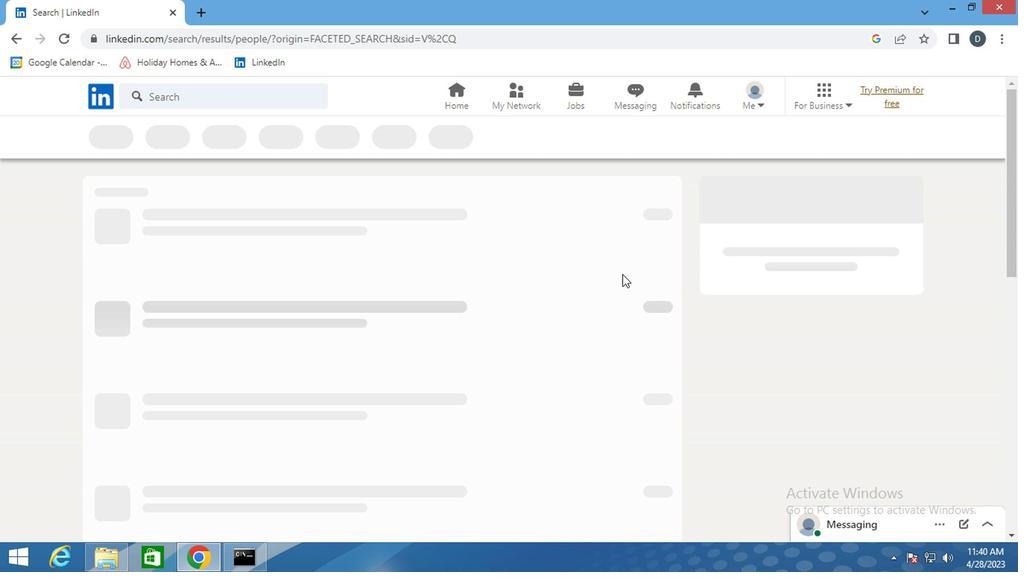 
